 Task: Open the "Calendly for Revenue Teams" article.
Action: Mouse moved to (720, 73)
Screenshot: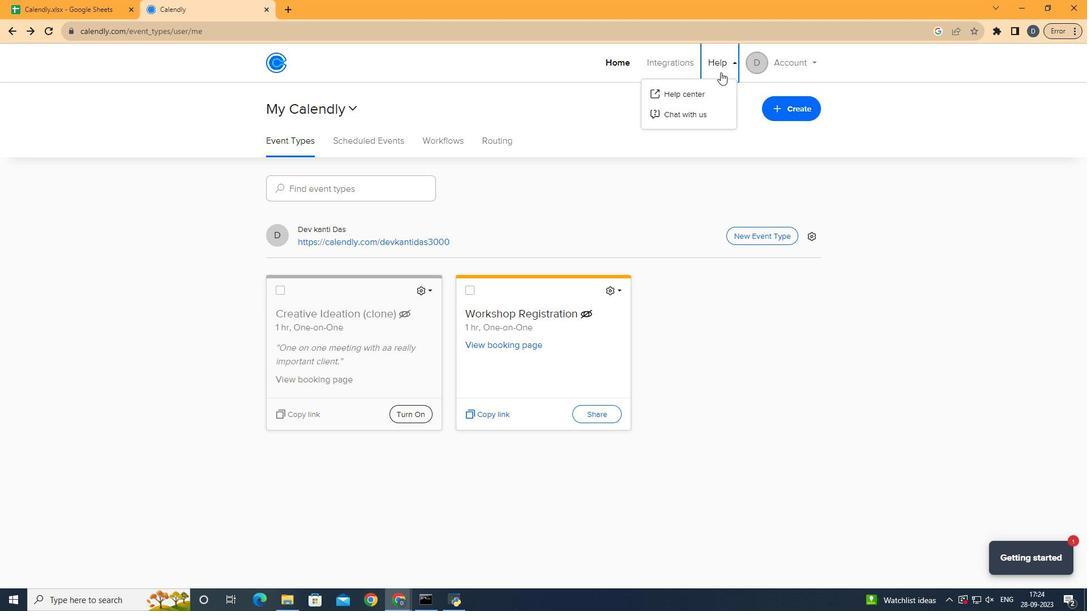 
Action: Mouse pressed left at (720, 73)
Screenshot: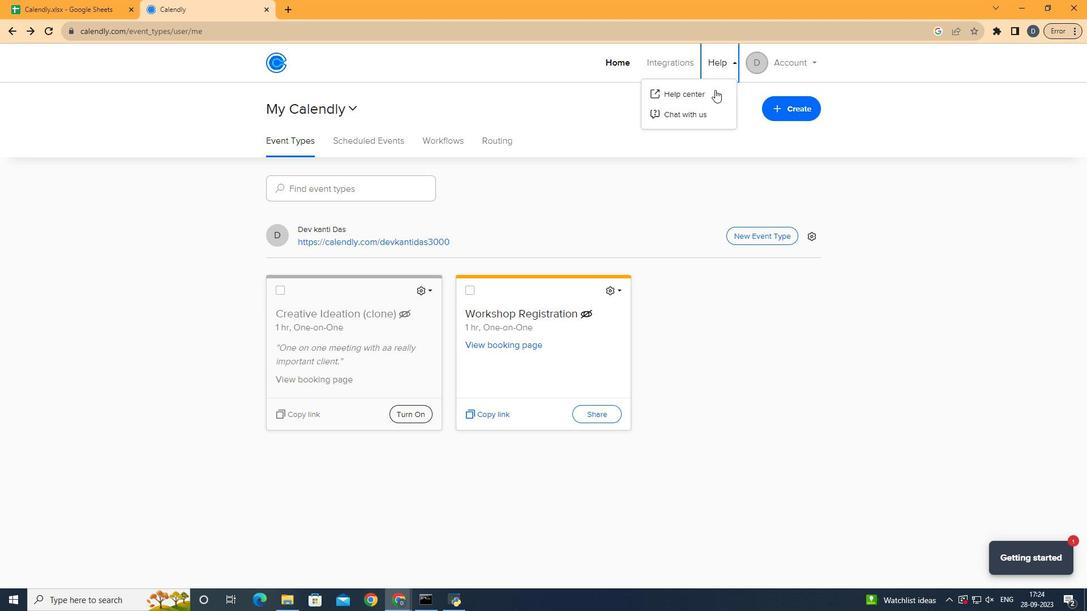 
Action: Mouse moved to (715, 91)
Screenshot: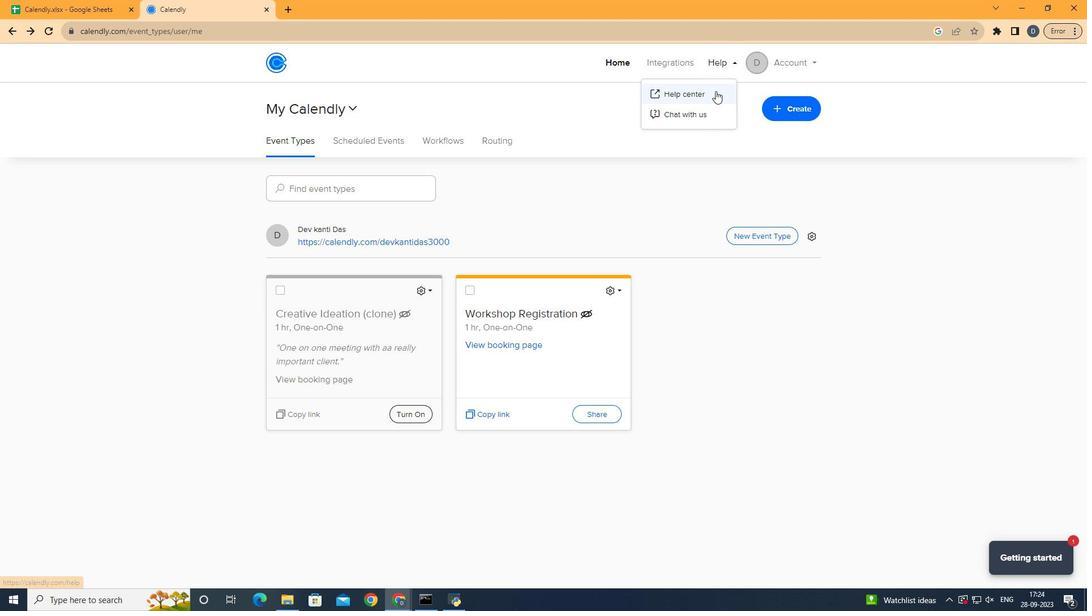 
Action: Mouse pressed left at (715, 91)
Screenshot: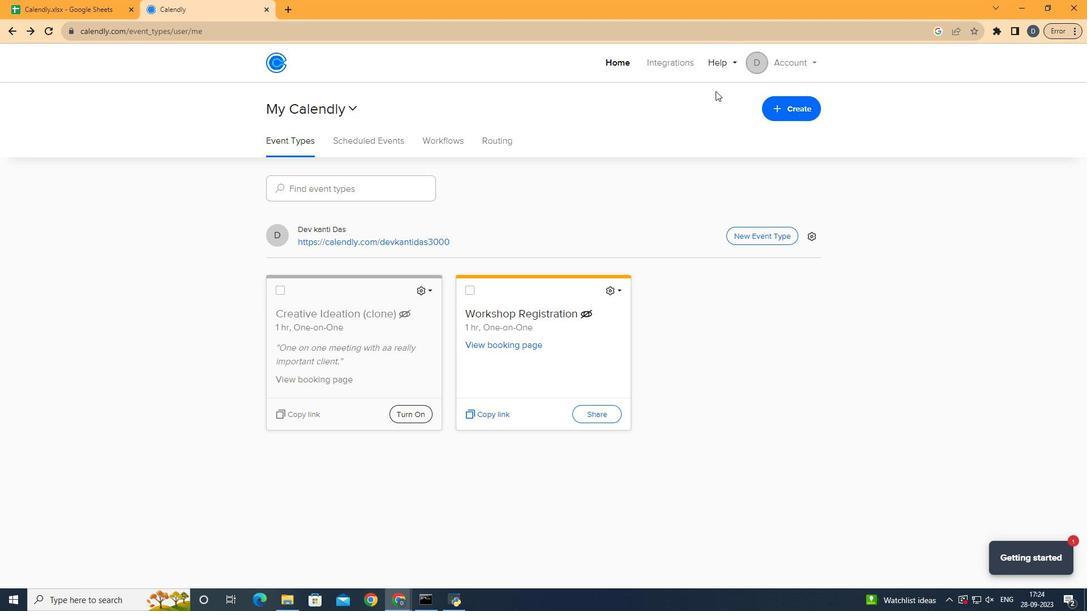 
Action: Mouse moved to (468, 361)
Screenshot: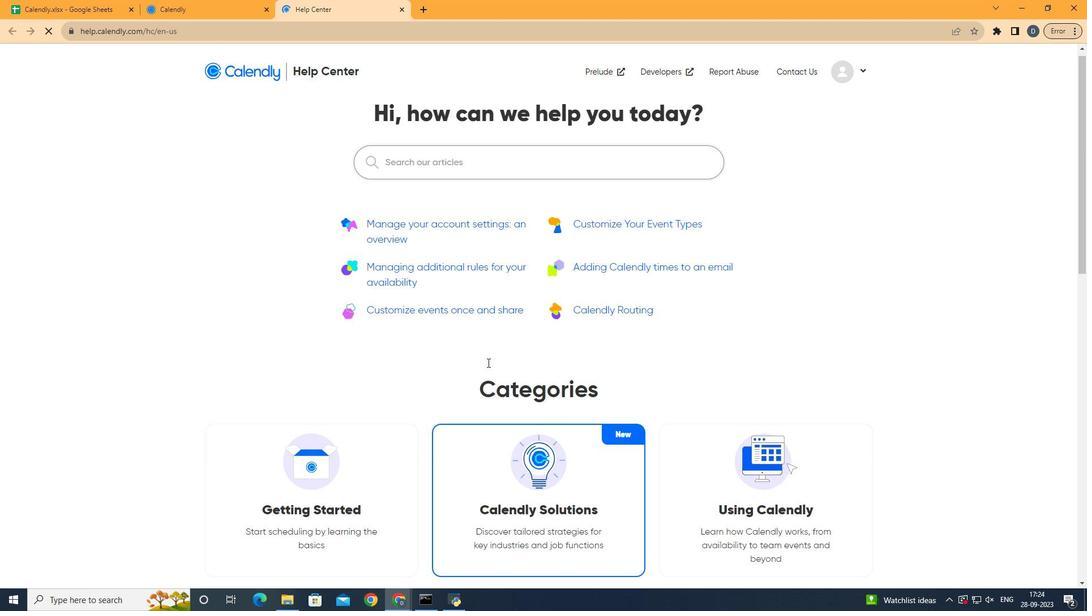 
Action: Mouse scrolled (468, 360) with delta (0, 0)
Screenshot: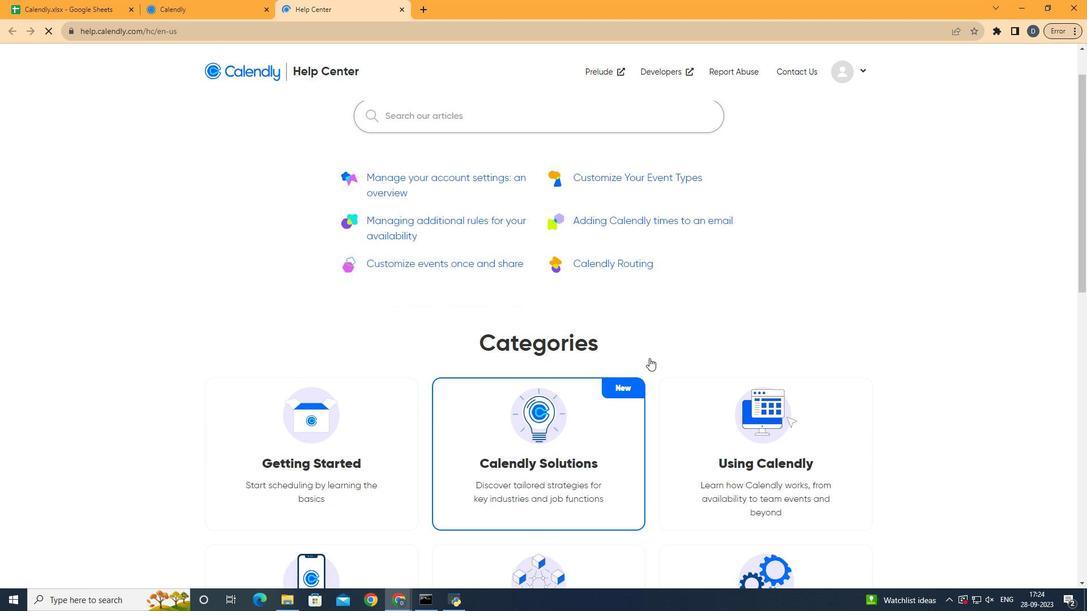 
Action: Mouse scrolled (468, 360) with delta (0, 0)
Screenshot: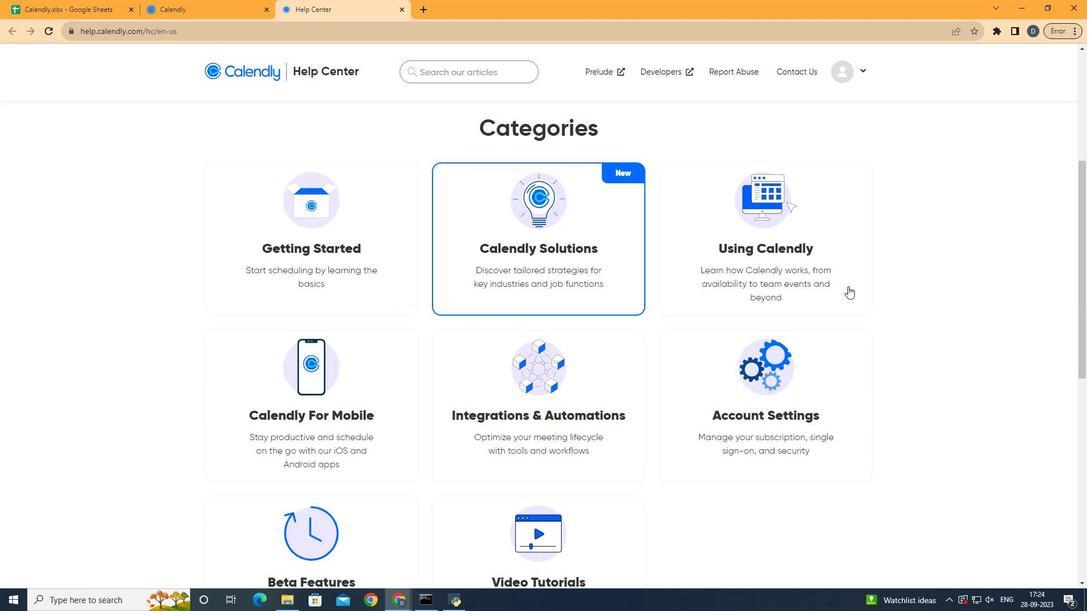 
Action: Mouse scrolled (468, 360) with delta (0, 0)
Screenshot: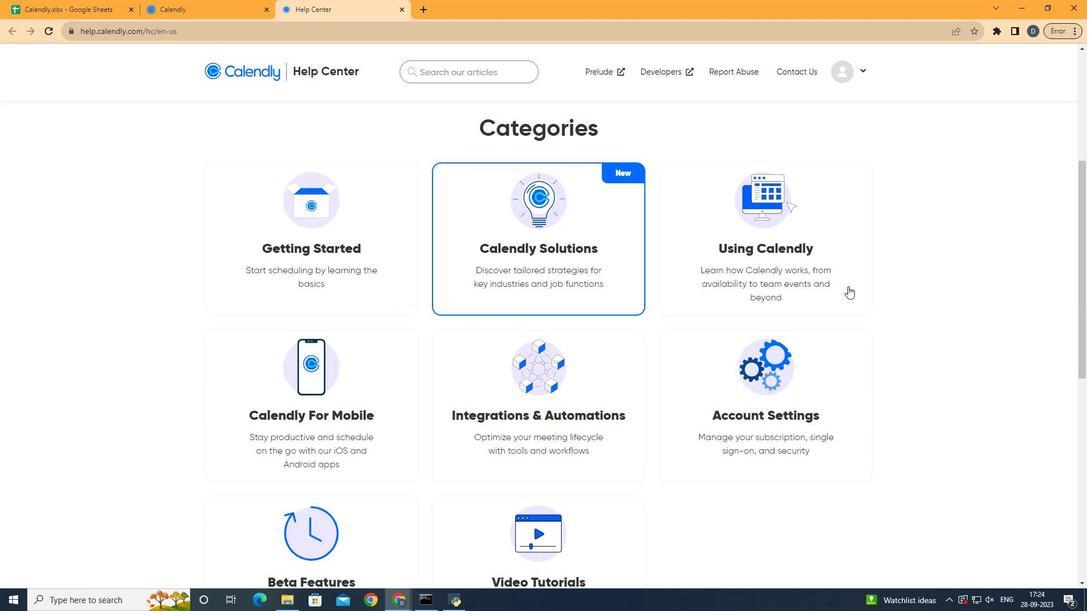 
Action: Mouse moved to (484, 362)
Screenshot: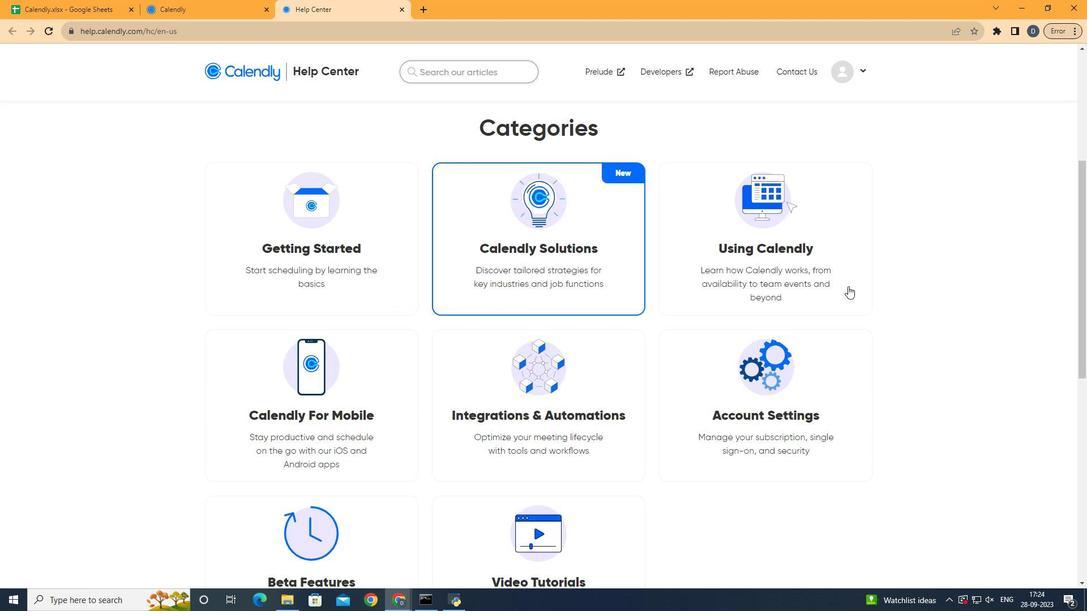 
Action: Mouse scrolled (484, 362) with delta (0, 0)
Screenshot: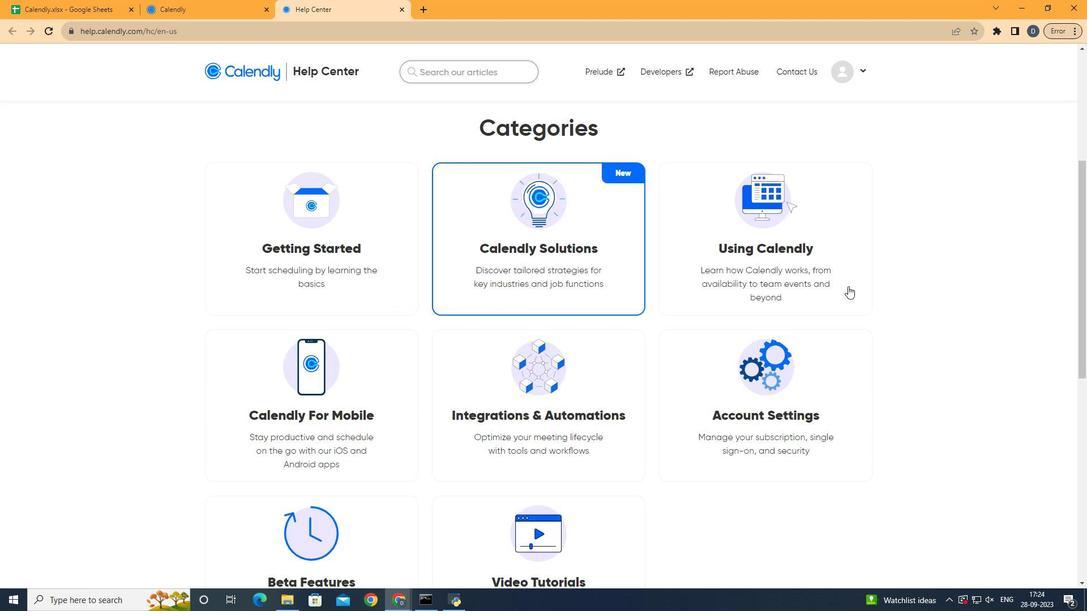 
Action: Mouse moved to (511, 364)
Screenshot: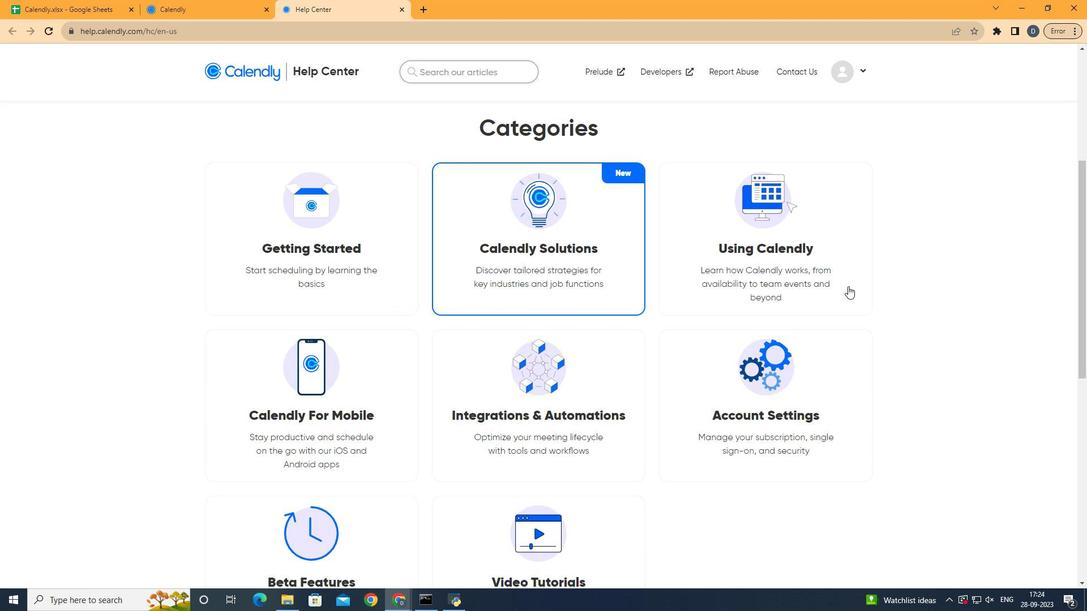 
Action: Mouse scrolled (511, 364) with delta (0, 0)
Screenshot: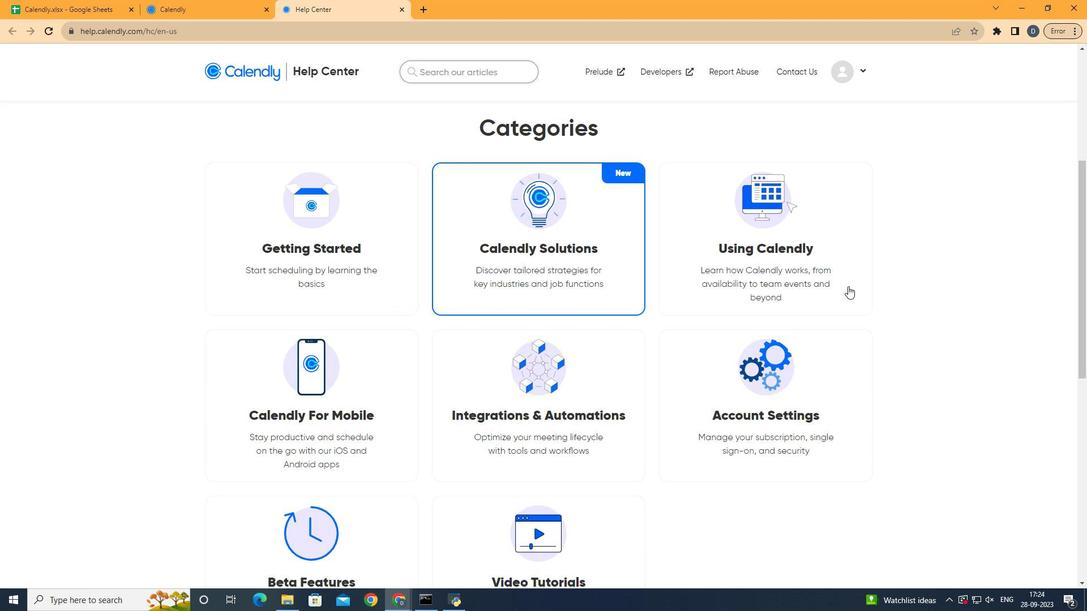 
Action: Mouse moved to (830, 241)
Screenshot: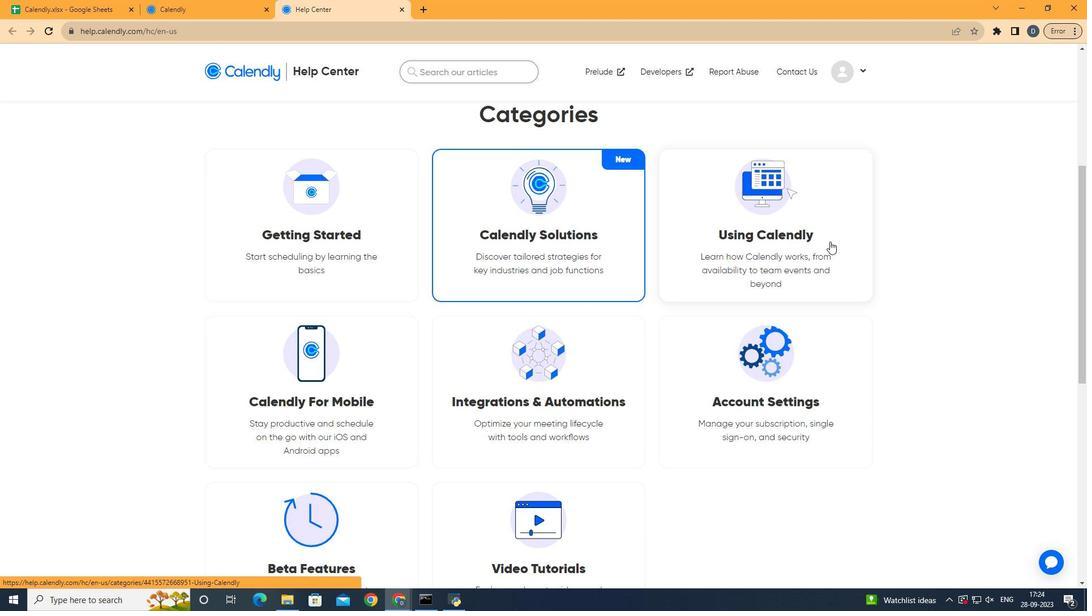 
Action: Mouse pressed left at (830, 241)
Screenshot: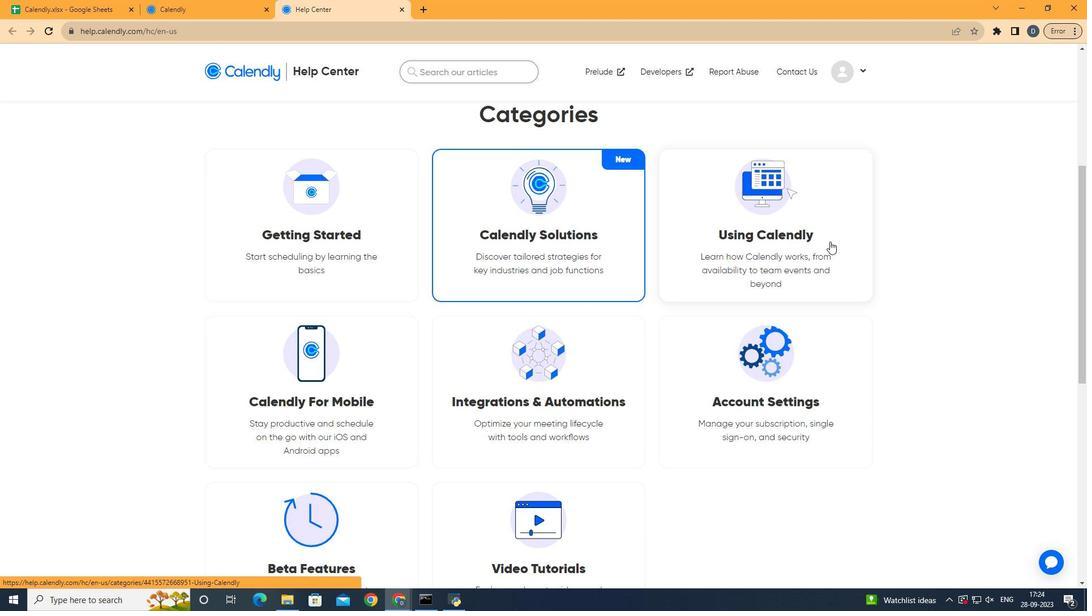 
Action: Mouse moved to (350, 368)
Screenshot: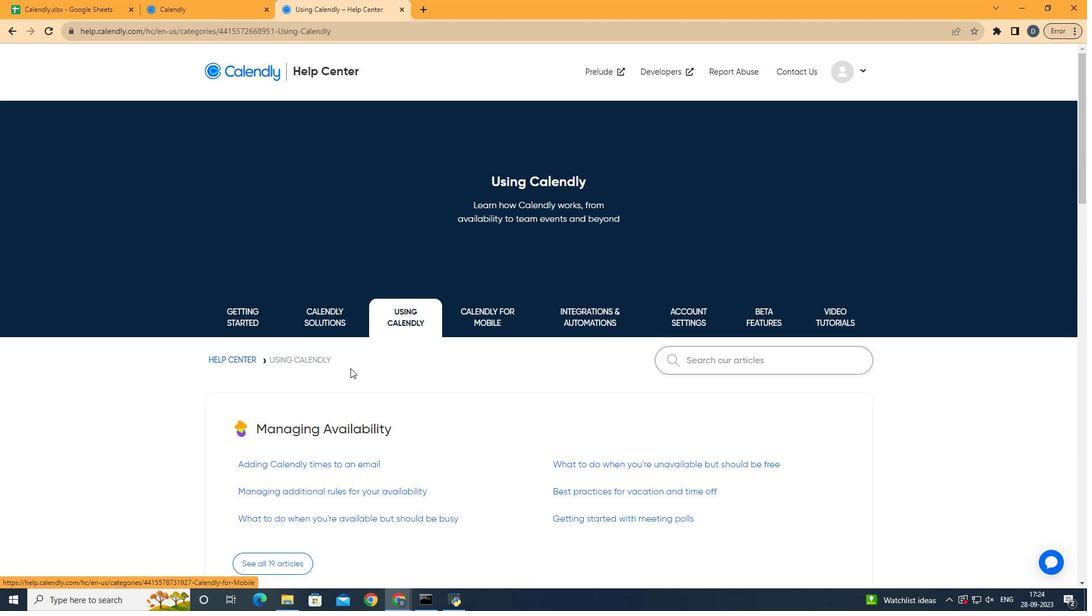 
Action: Mouse scrolled (350, 368) with delta (0, 0)
Screenshot: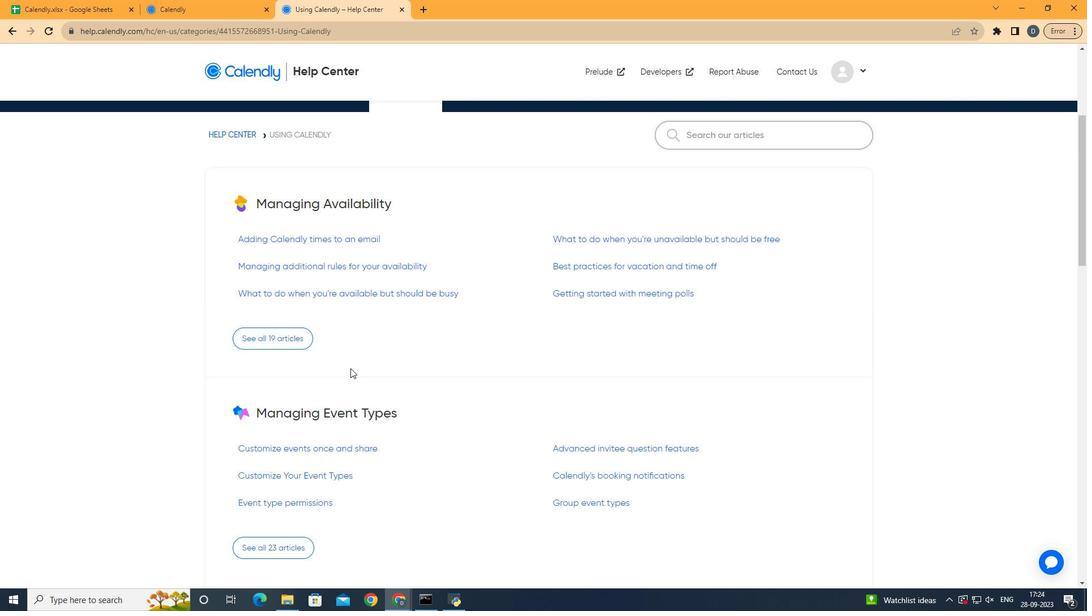 
Action: Mouse scrolled (350, 368) with delta (0, 0)
Screenshot: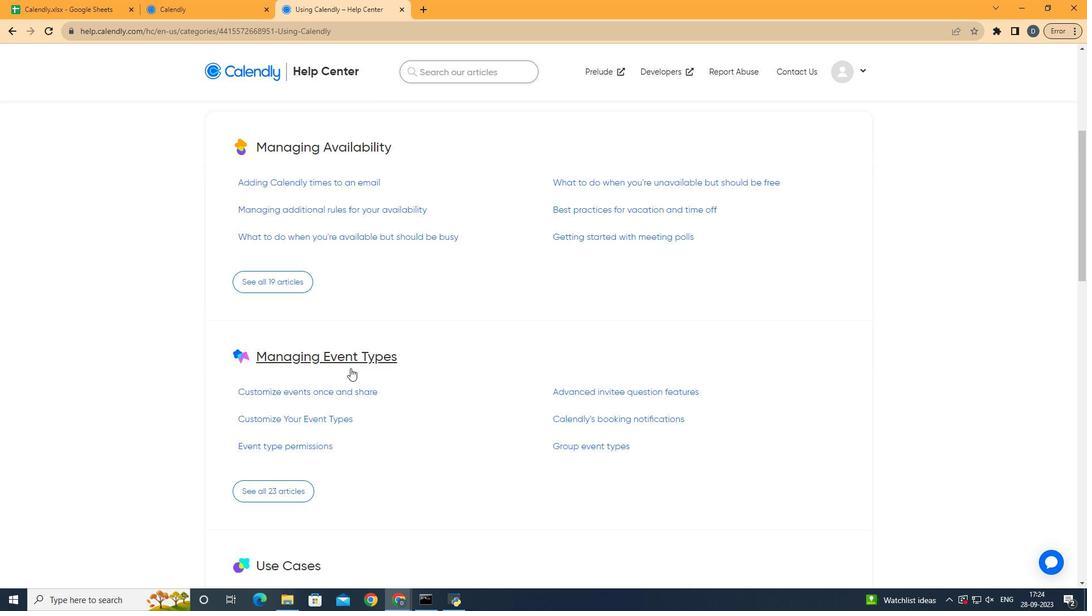 
Action: Mouse scrolled (350, 368) with delta (0, 0)
Screenshot: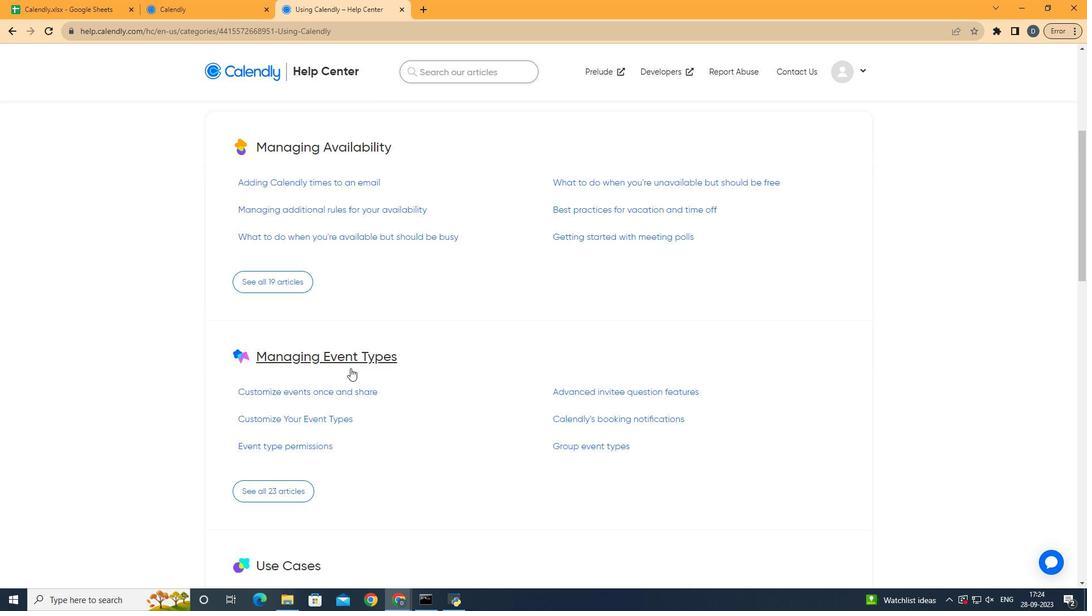 
Action: Mouse scrolled (350, 368) with delta (0, 0)
Screenshot: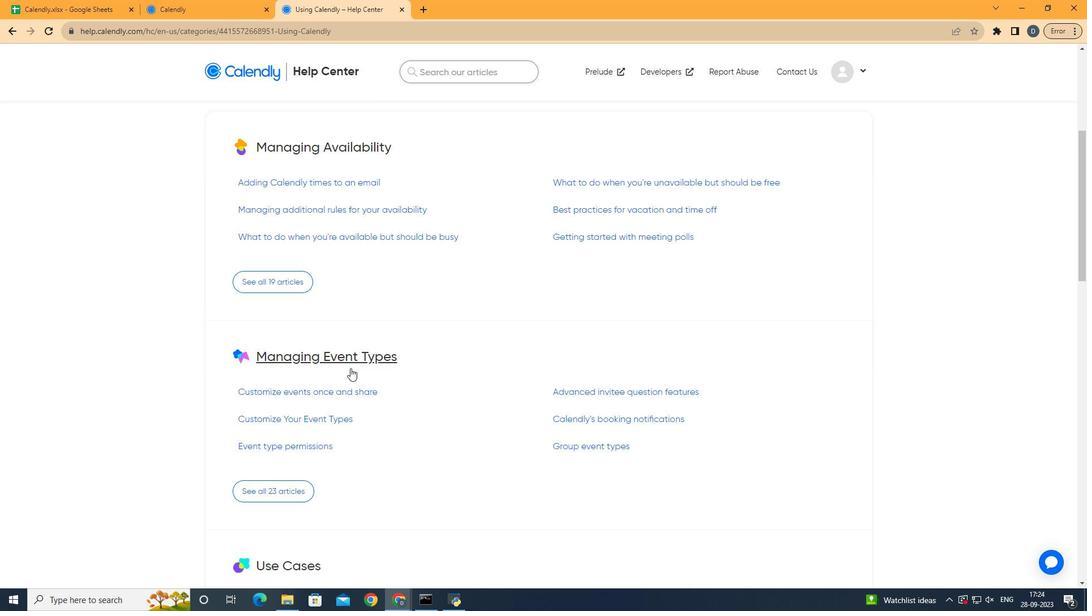 
Action: Mouse scrolled (350, 368) with delta (0, 0)
Screenshot: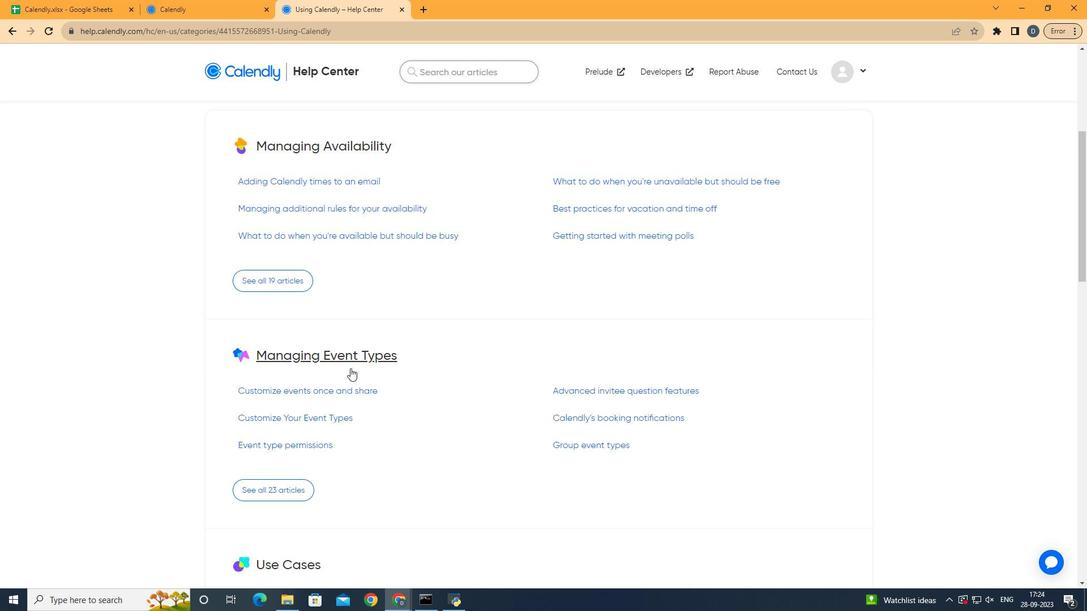 
Action: Mouse scrolled (350, 368) with delta (0, 0)
Screenshot: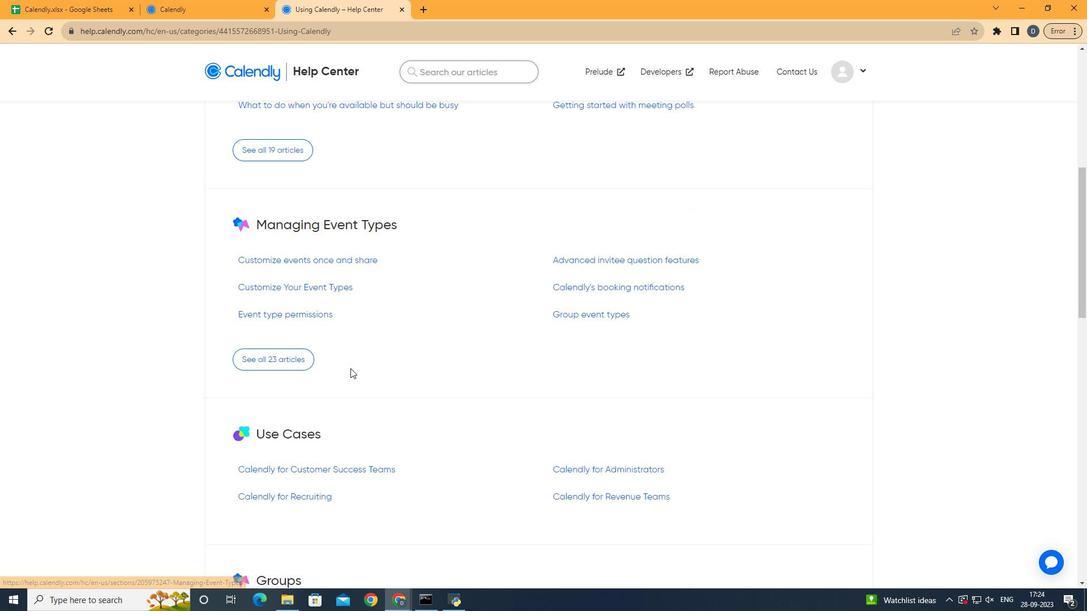 
Action: Mouse scrolled (350, 368) with delta (0, 0)
Screenshot: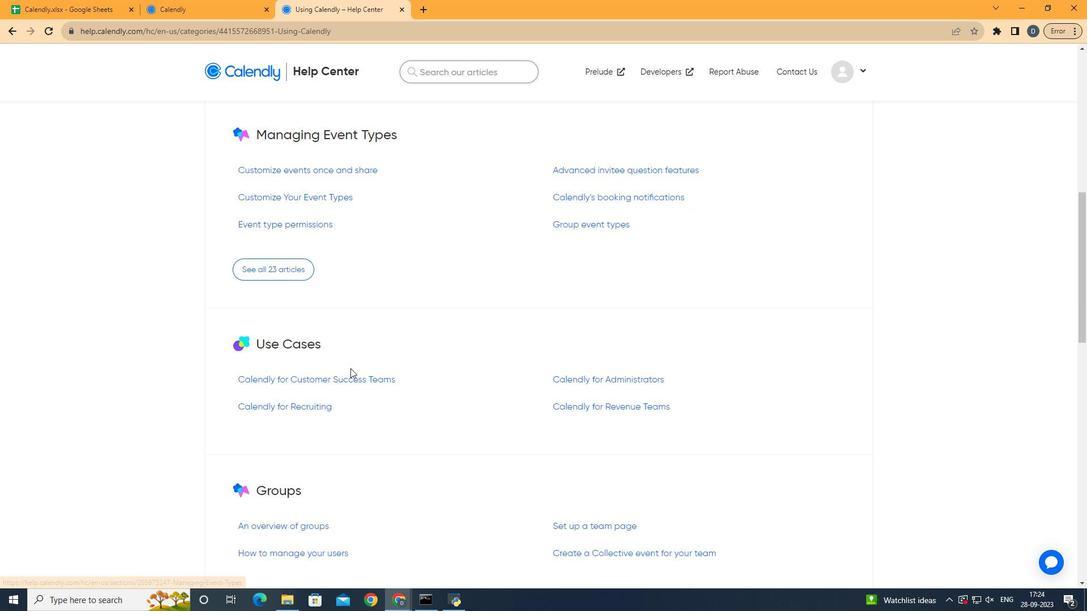 
Action: Mouse scrolled (350, 368) with delta (0, 0)
Screenshot: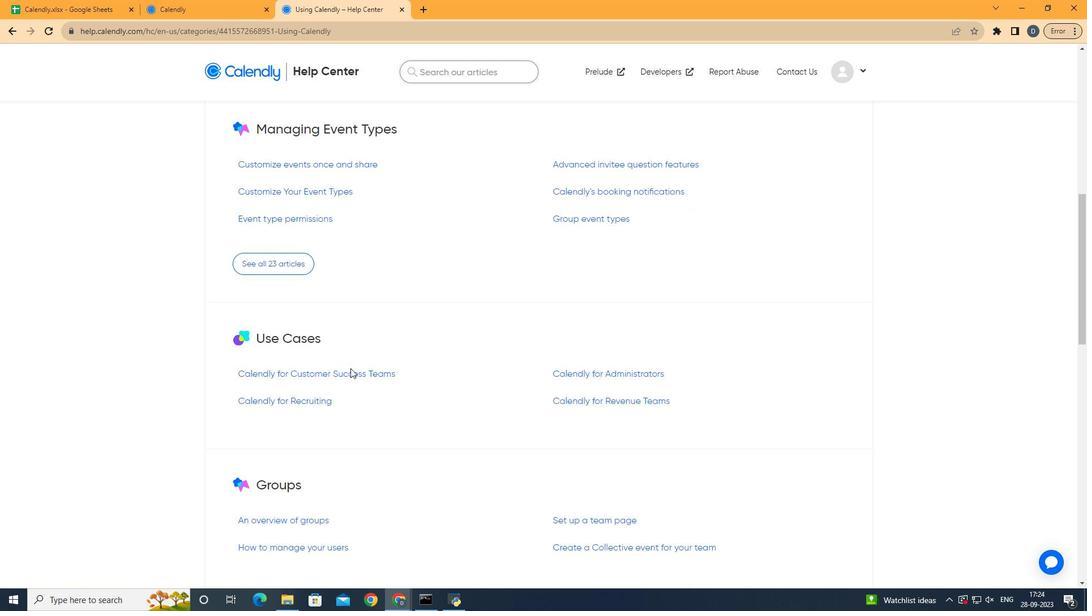 
Action: Mouse scrolled (350, 368) with delta (0, 0)
Screenshot: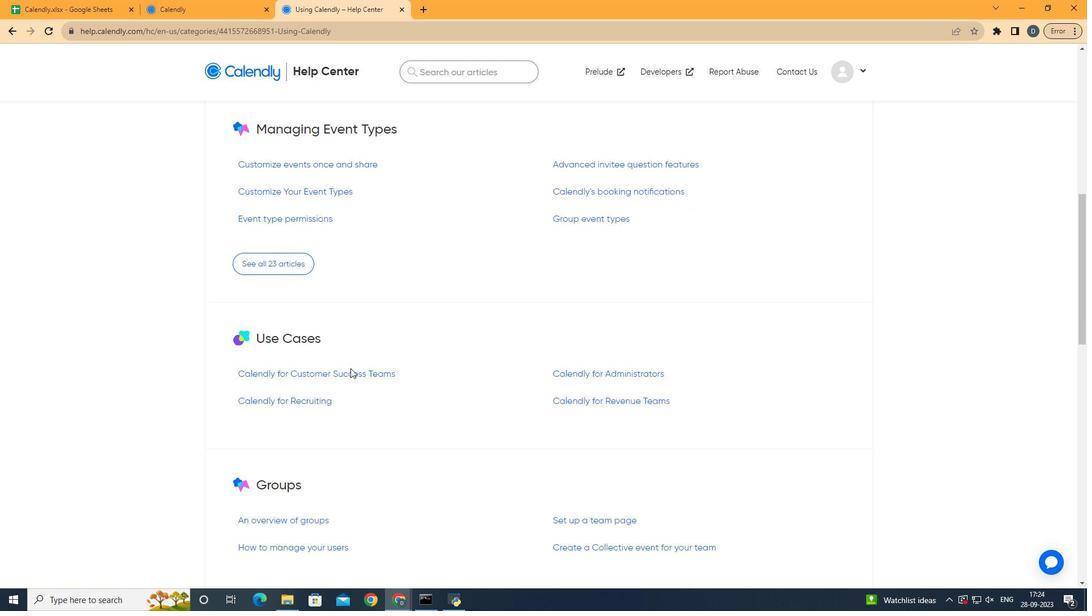 
Action: Mouse scrolled (350, 368) with delta (0, 0)
Screenshot: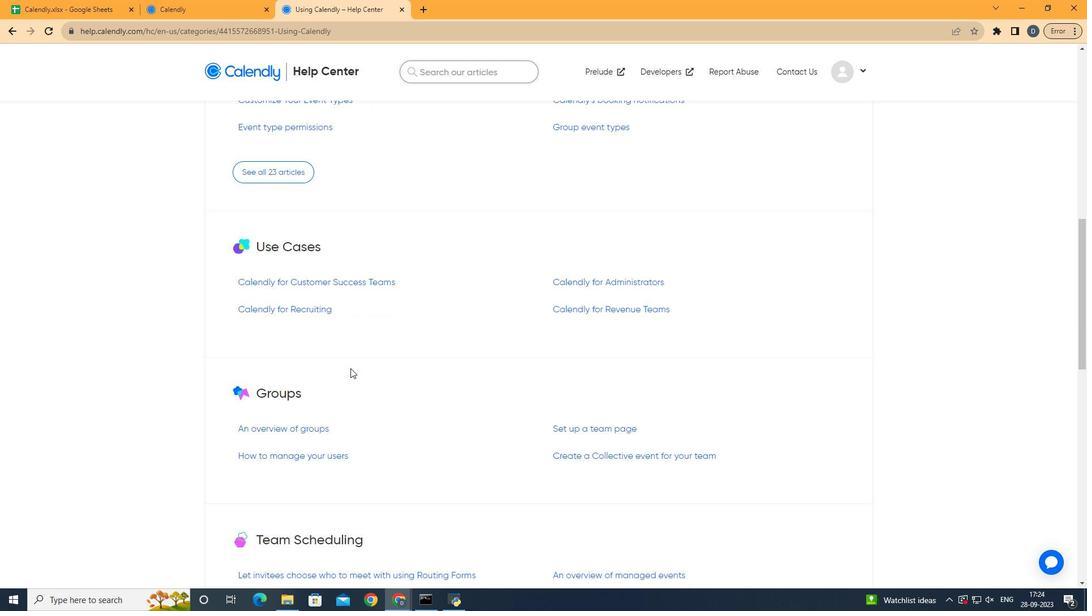 
Action: Mouse scrolled (350, 368) with delta (0, 0)
Screenshot: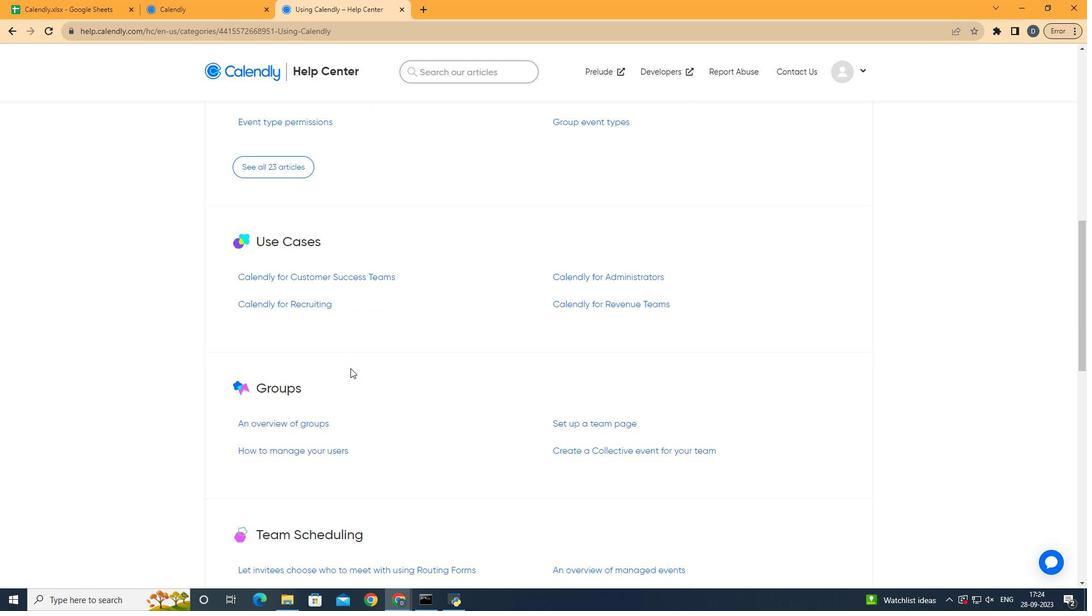 
Action: Mouse scrolled (350, 369) with delta (0, 0)
Screenshot: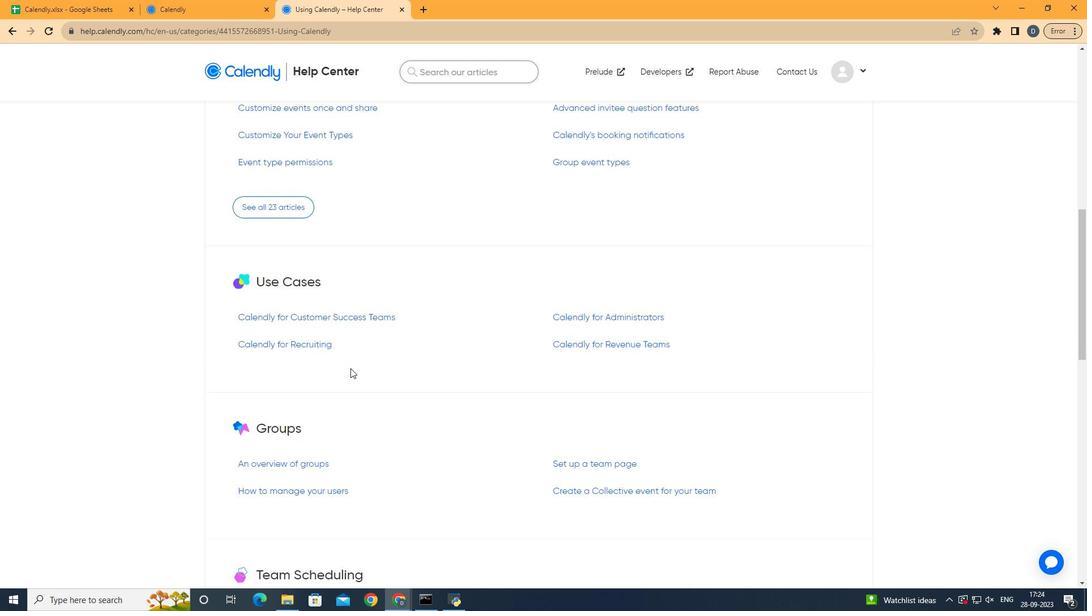 
Action: Mouse moved to (623, 339)
Screenshot: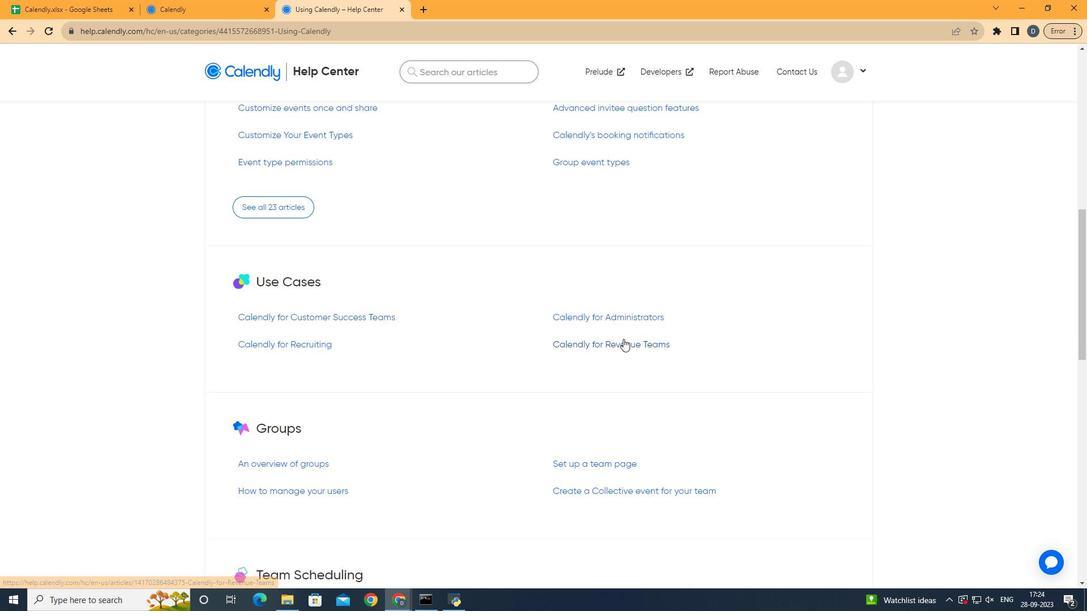 
Action: Mouse pressed left at (623, 339)
Screenshot: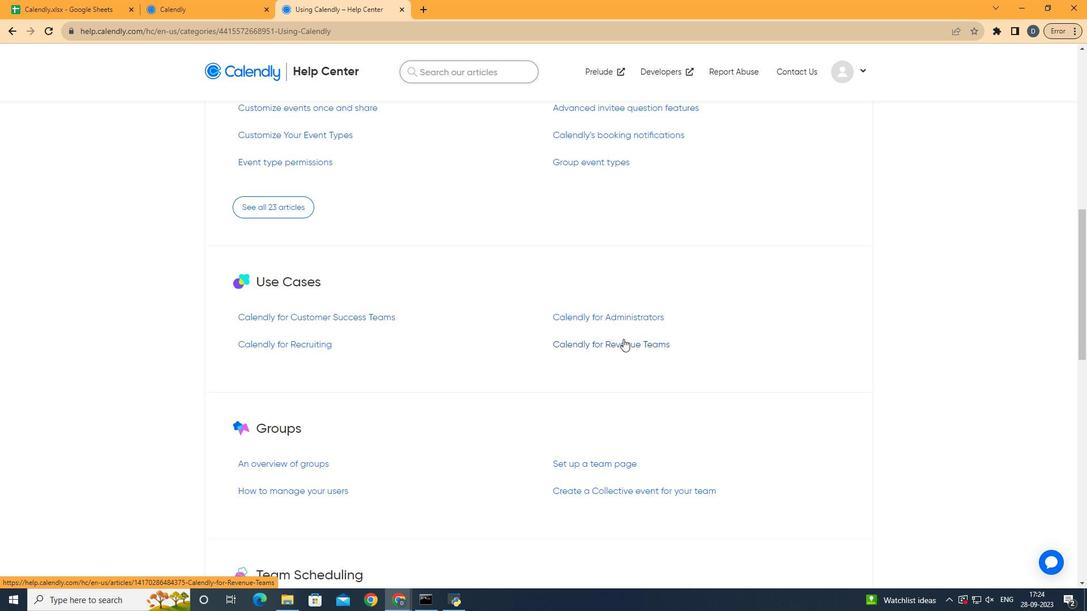 
Action: Mouse moved to (623, 339)
Screenshot: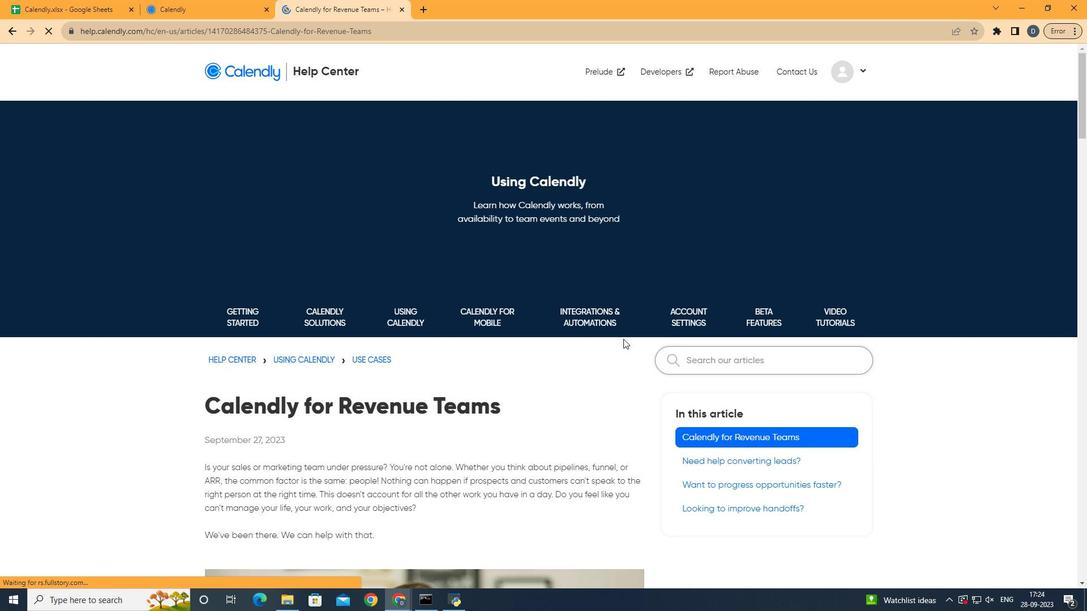 
Action: Mouse scrolled (623, 338) with delta (0, 0)
Screenshot: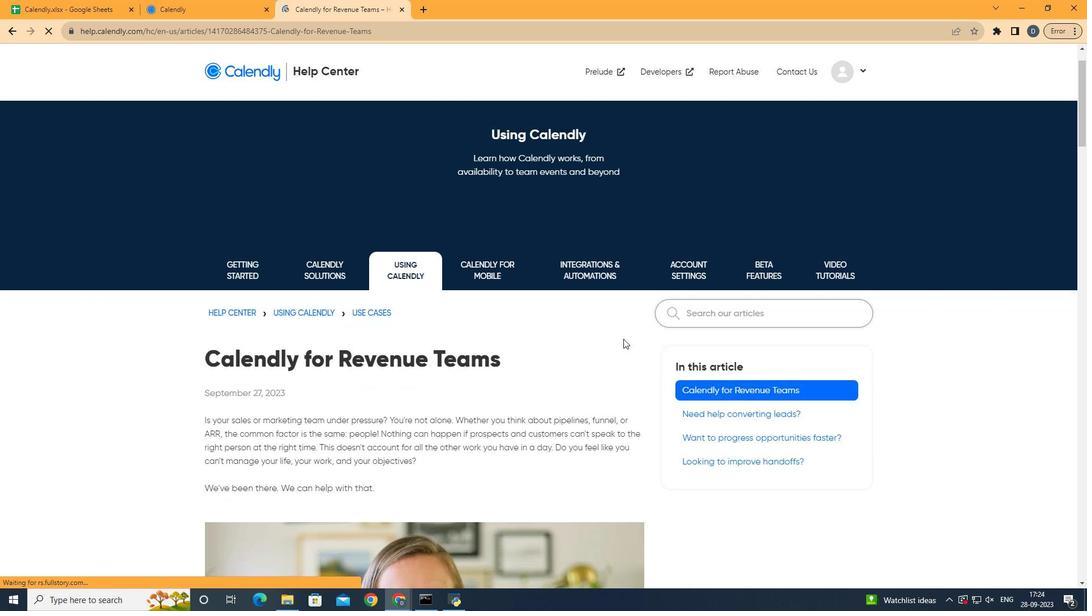 
Action: Mouse scrolled (623, 338) with delta (0, 0)
Screenshot: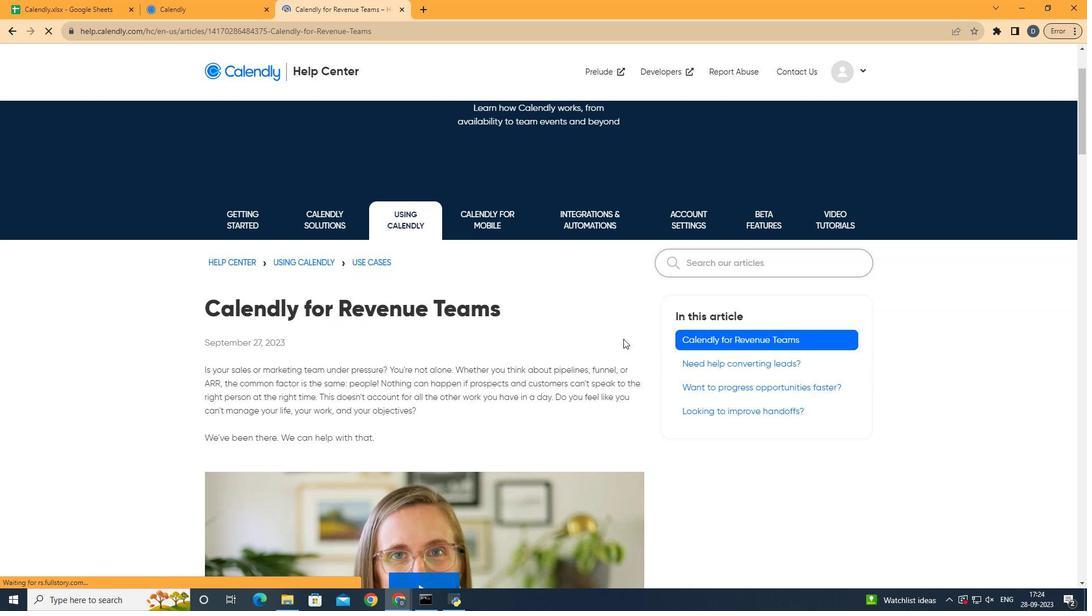 
Action: Mouse scrolled (623, 338) with delta (0, 0)
Screenshot: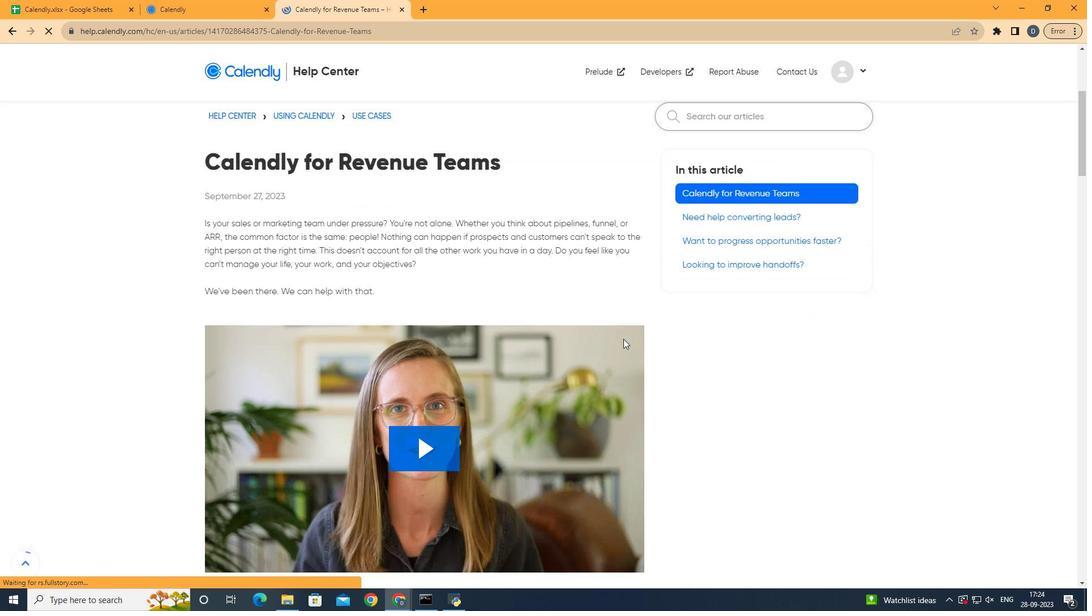 
Action: Mouse scrolled (623, 338) with delta (0, 0)
Screenshot: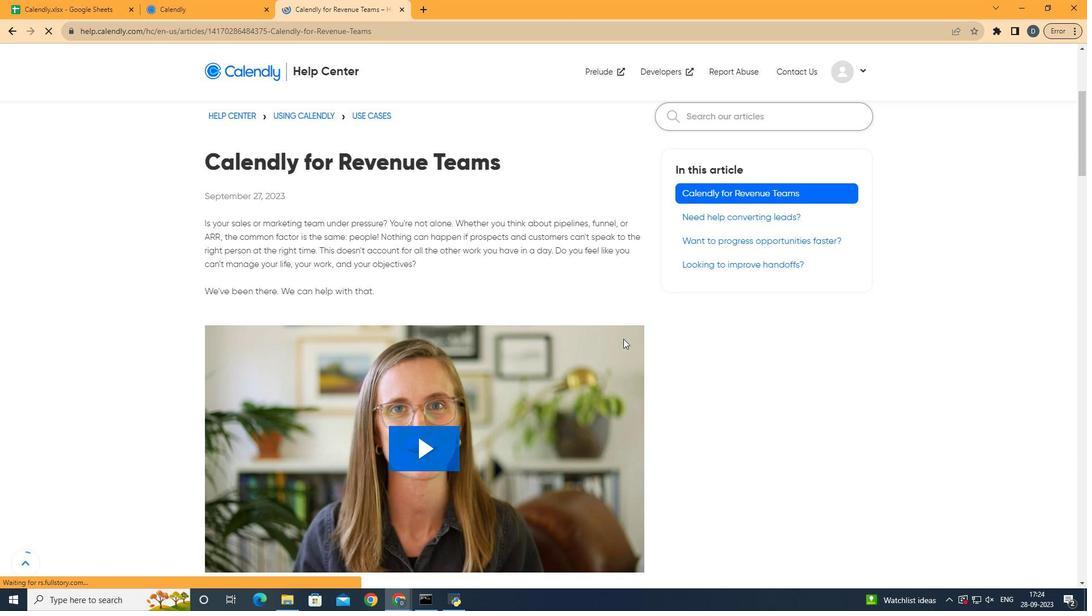 
Action: Mouse scrolled (623, 338) with delta (0, 0)
Screenshot: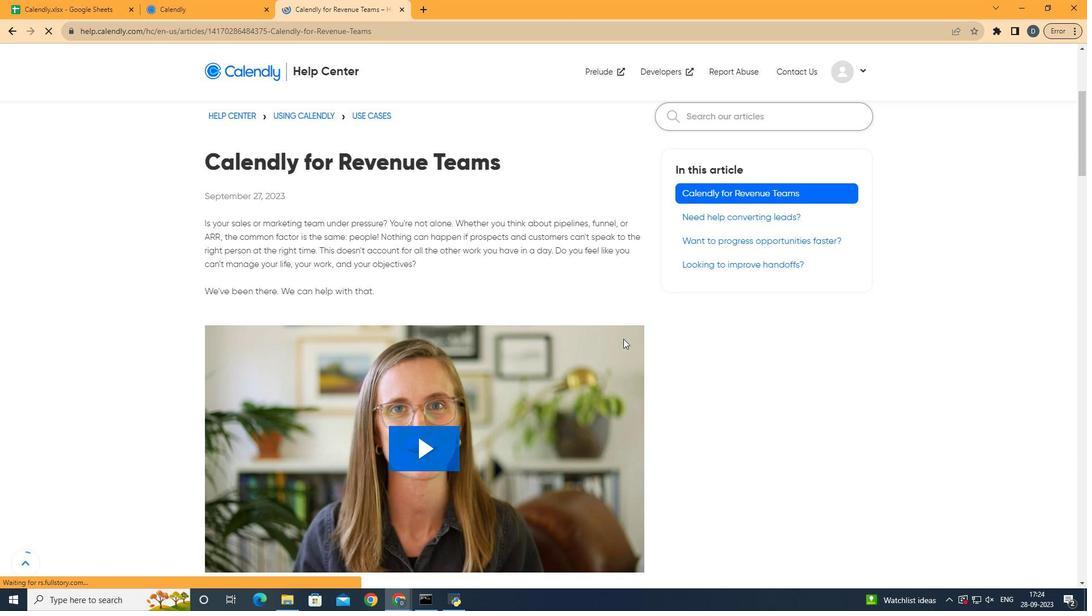 
Action: Mouse scrolled (623, 338) with delta (0, 0)
Screenshot: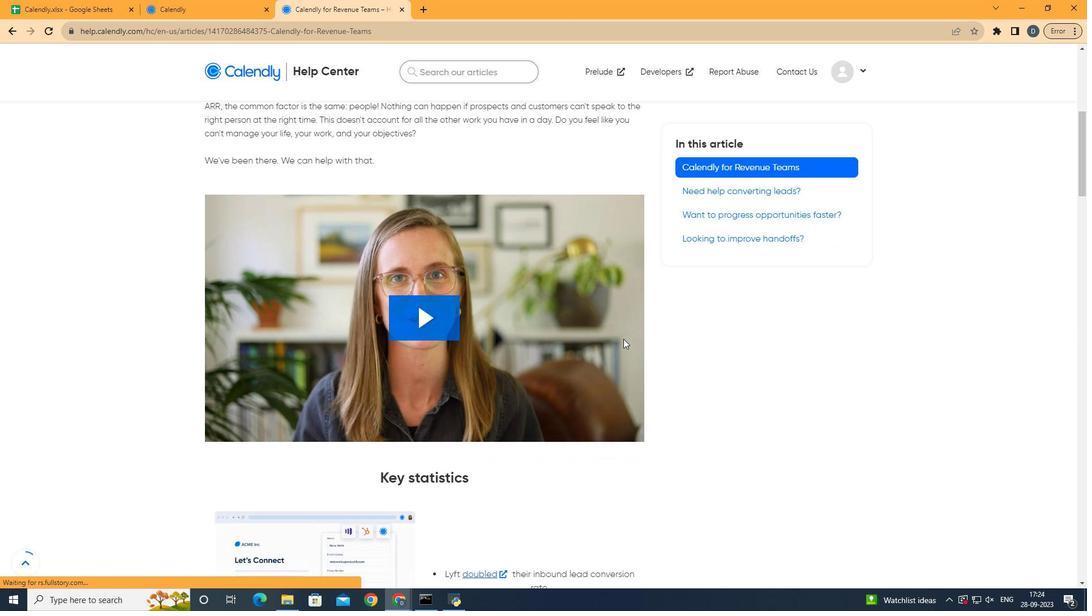 
Action: Mouse scrolled (623, 338) with delta (0, 0)
Screenshot: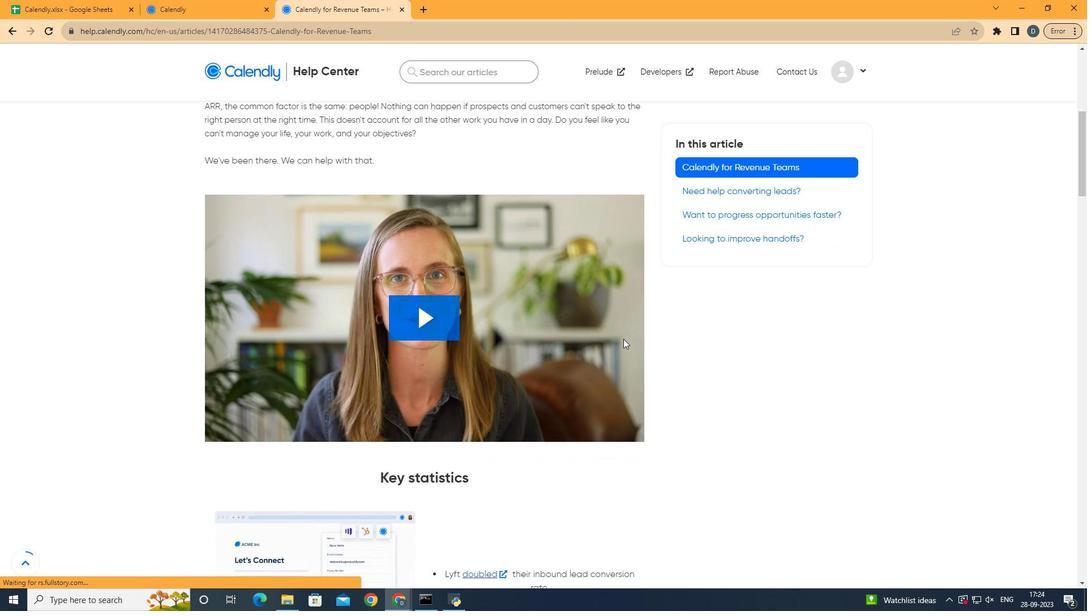 
Action: Mouse scrolled (623, 338) with delta (0, 0)
Screenshot: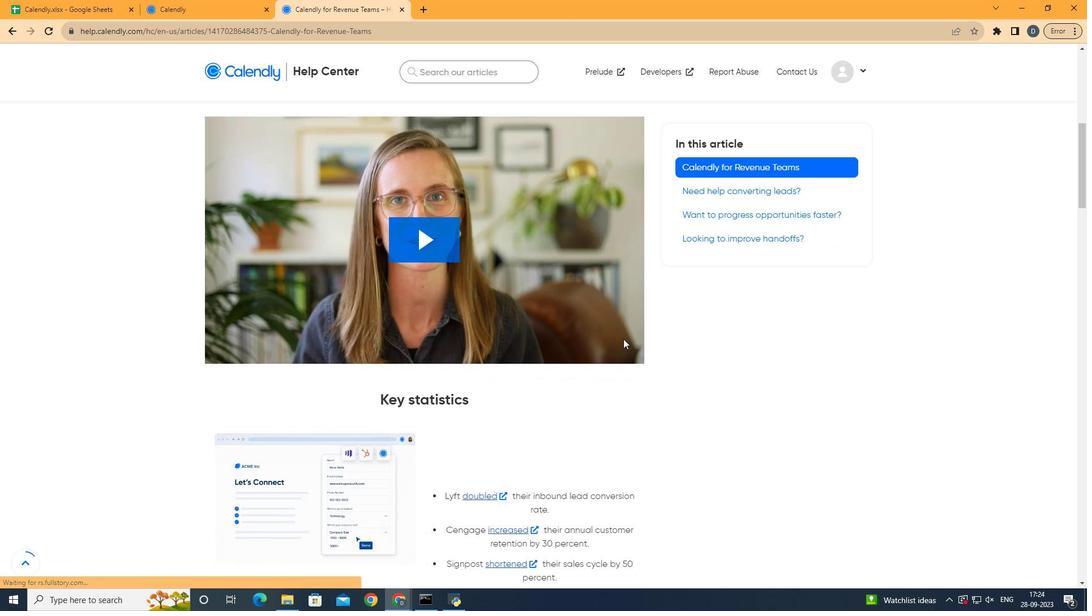 
Action: Mouse scrolled (623, 338) with delta (0, 0)
Screenshot: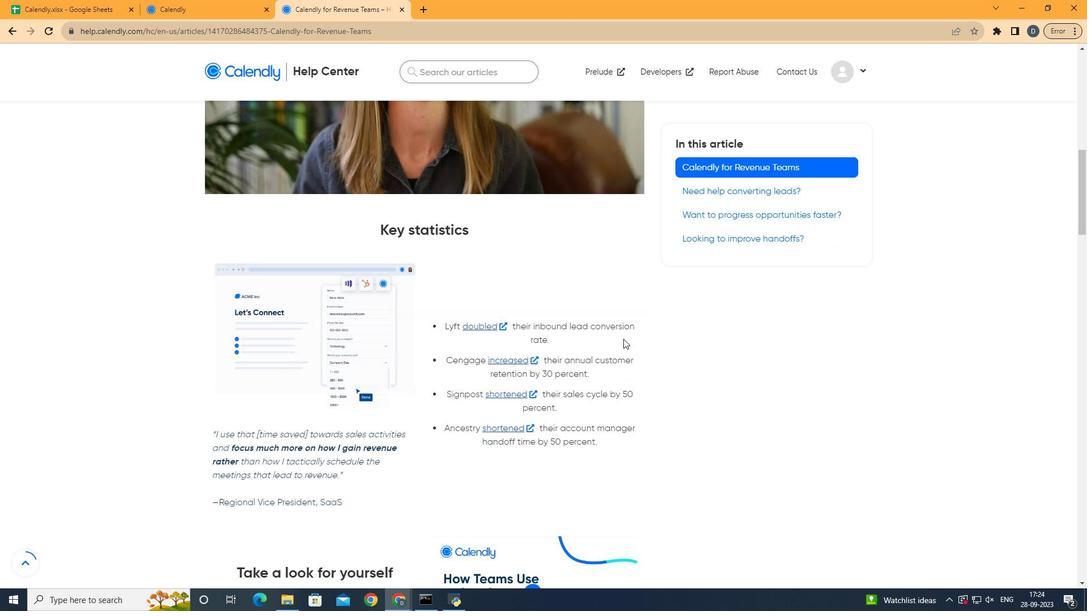 
Action: Mouse scrolled (623, 338) with delta (0, 0)
Screenshot: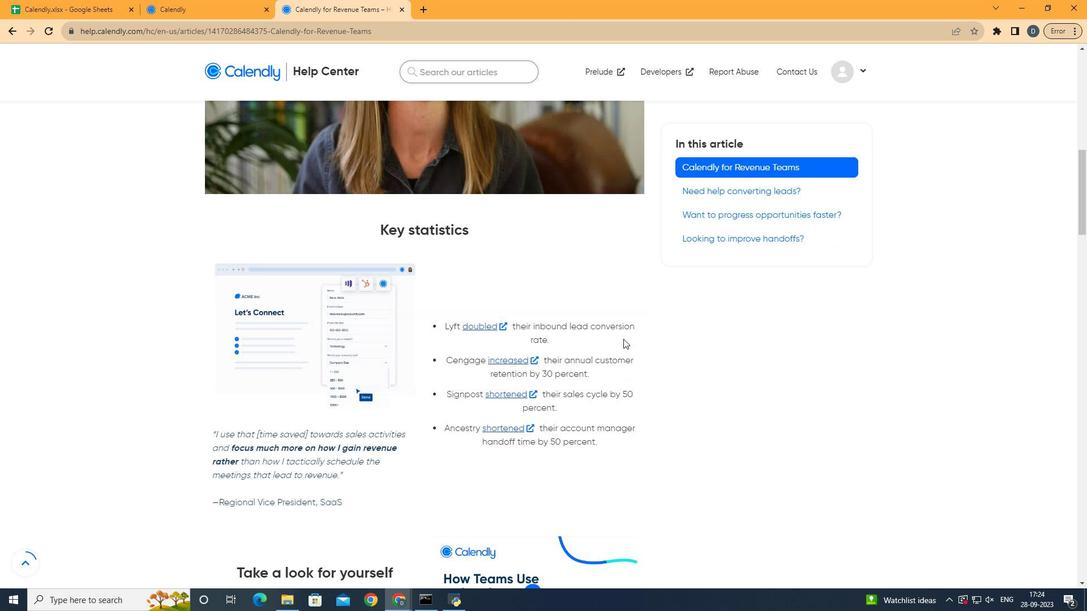 
Action: Mouse scrolled (623, 338) with delta (0, 0)
Screenshot: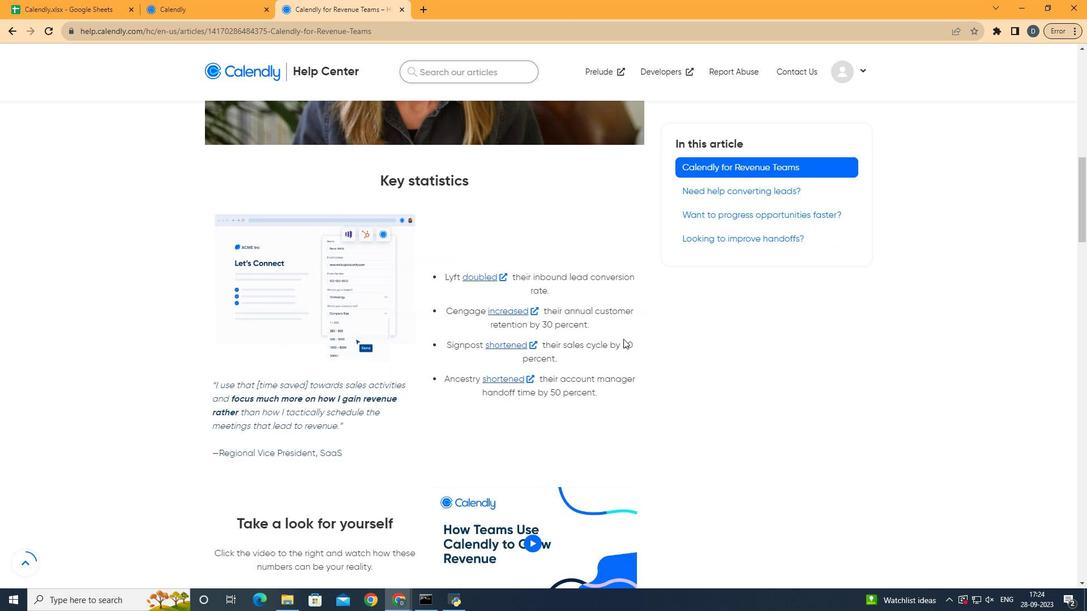 
Action: Mouse scrolled (623, 338) with delta (0, 0)
Screenshot: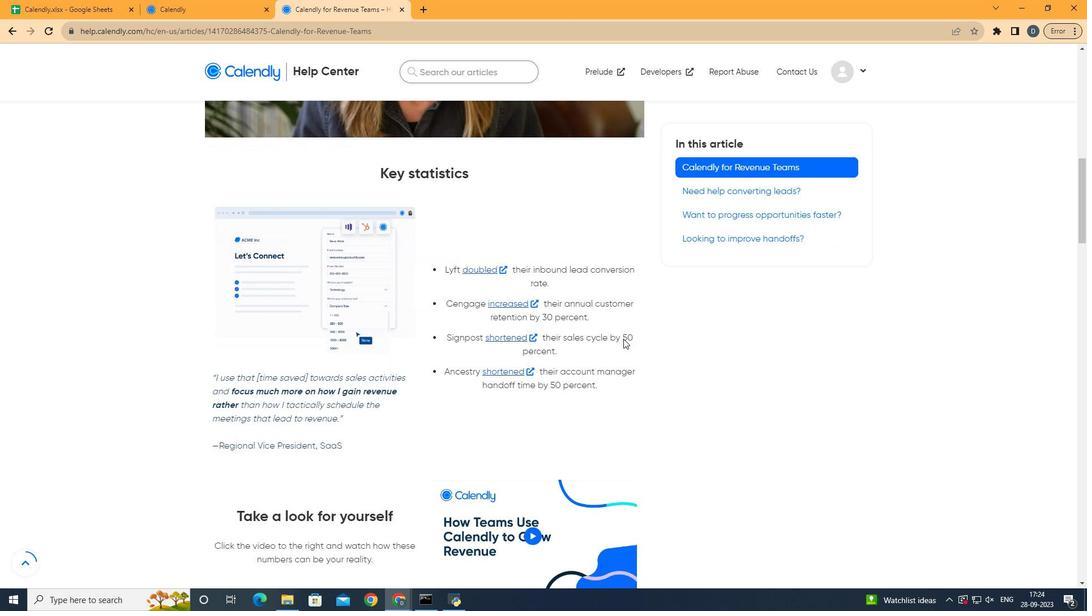 
Action: Mouse scrolled (623, 338) with delta (0, 0)
Screenshot: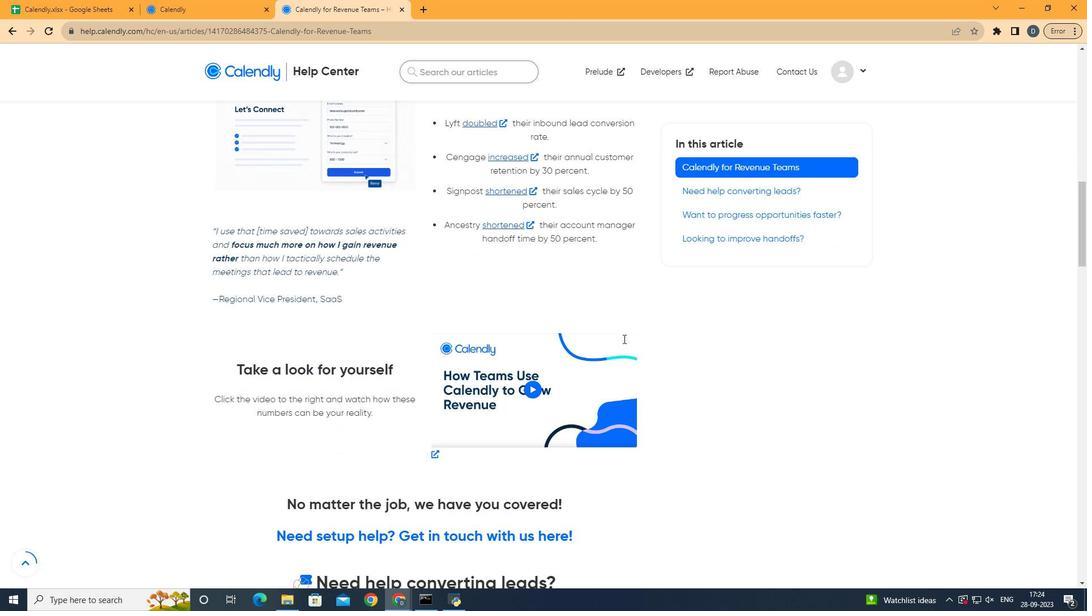 
Action: Mouse scrolled (623, 338) with delta (0, 0)
Screenshot: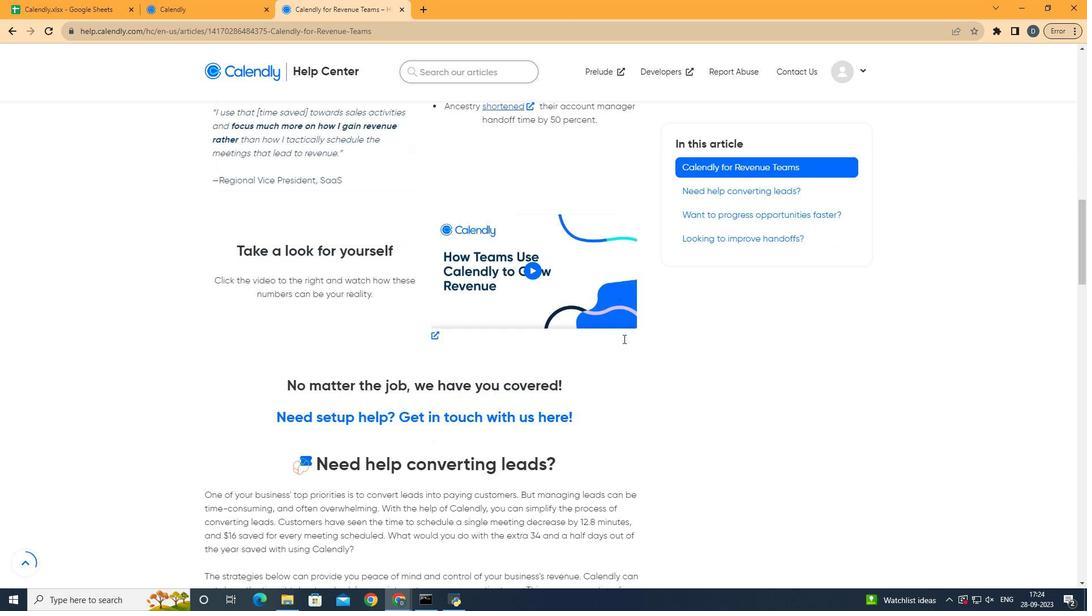 
Action: Mouse scrolled (623, 338) with delta (0, 0)
Screenshot: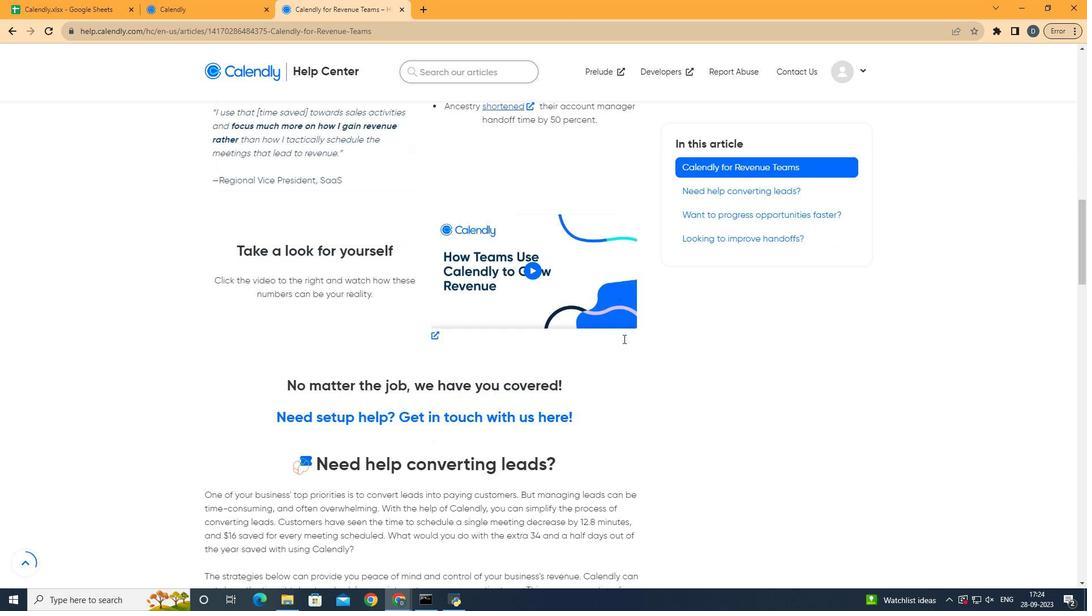 
Action: Mouse scrolled (623, 338) with delta (0, 0)
Screenshot: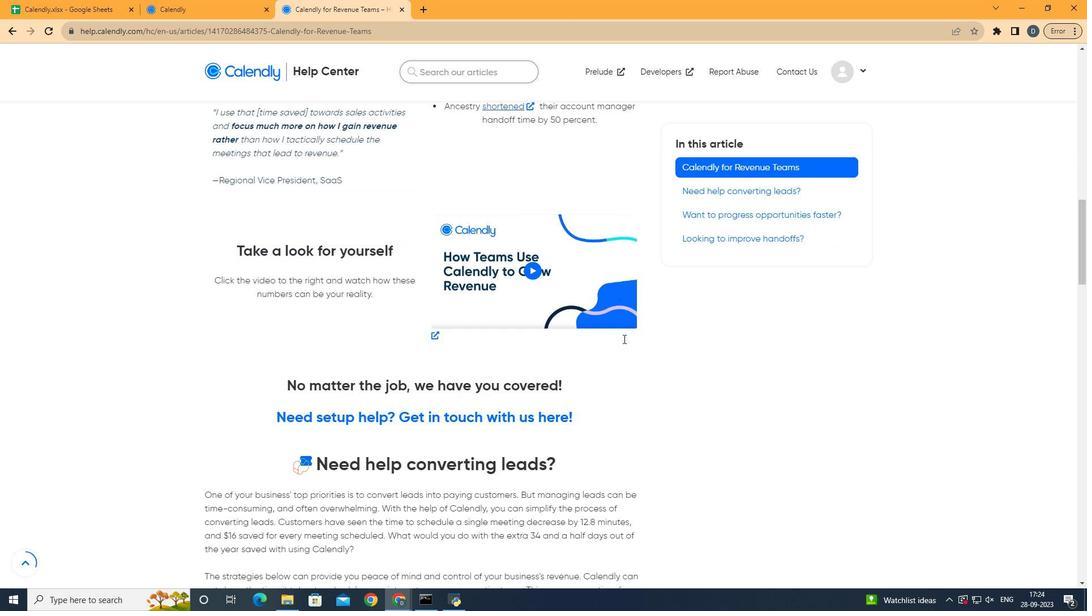 
Action: Mouse scrolled (623, 338) with delta (0, 0)
Screenshot: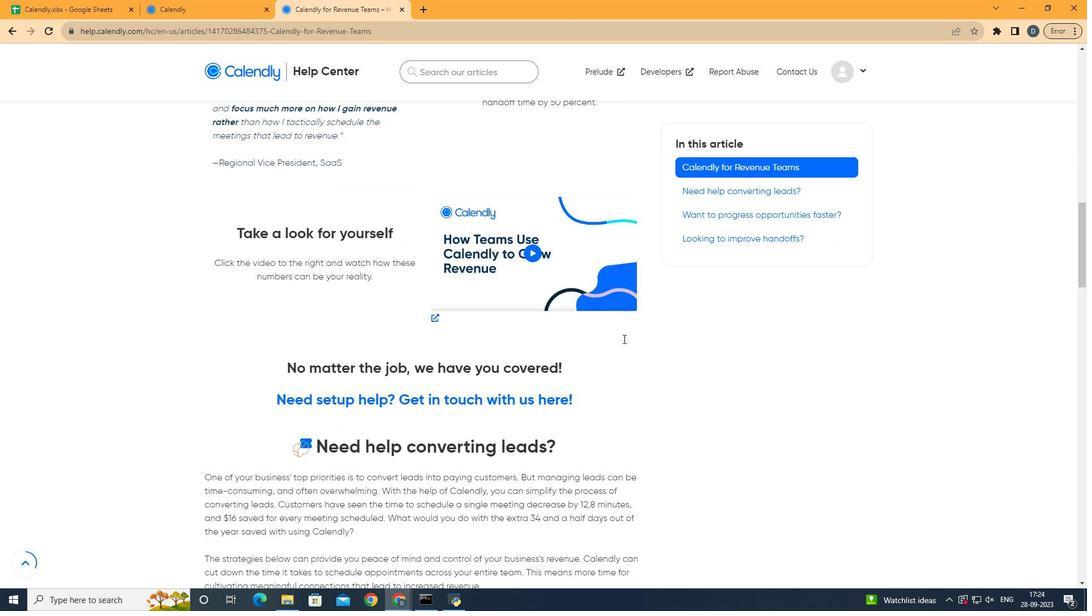 
Action: Mouse scrolled (623, 339) with delta (0, 0)
Screenshot: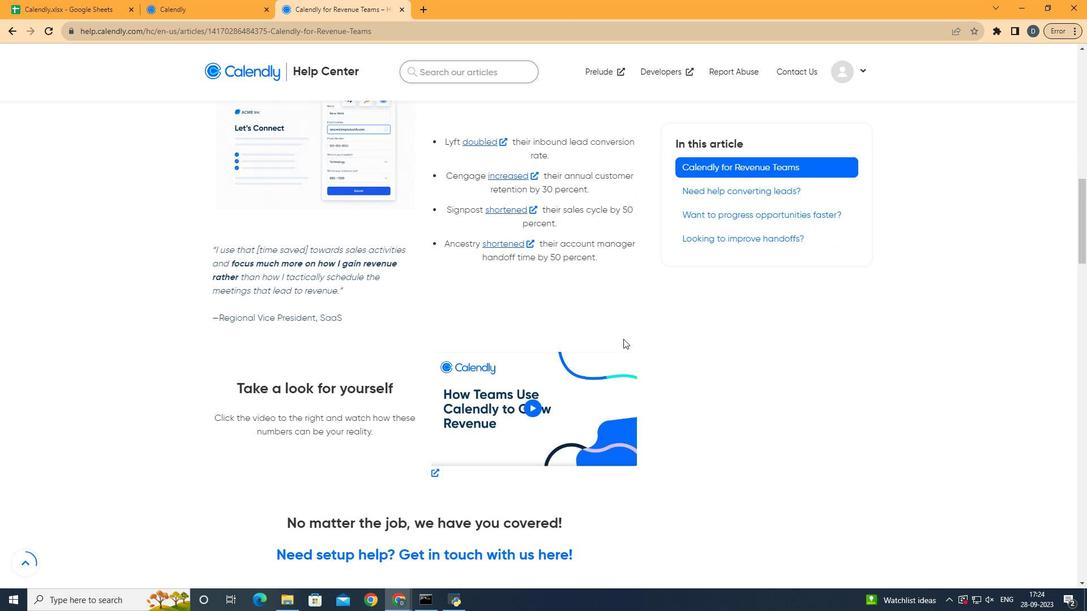 
Action: Mouse scrolled (623, 339) with delta (0, 0)
Screenshot: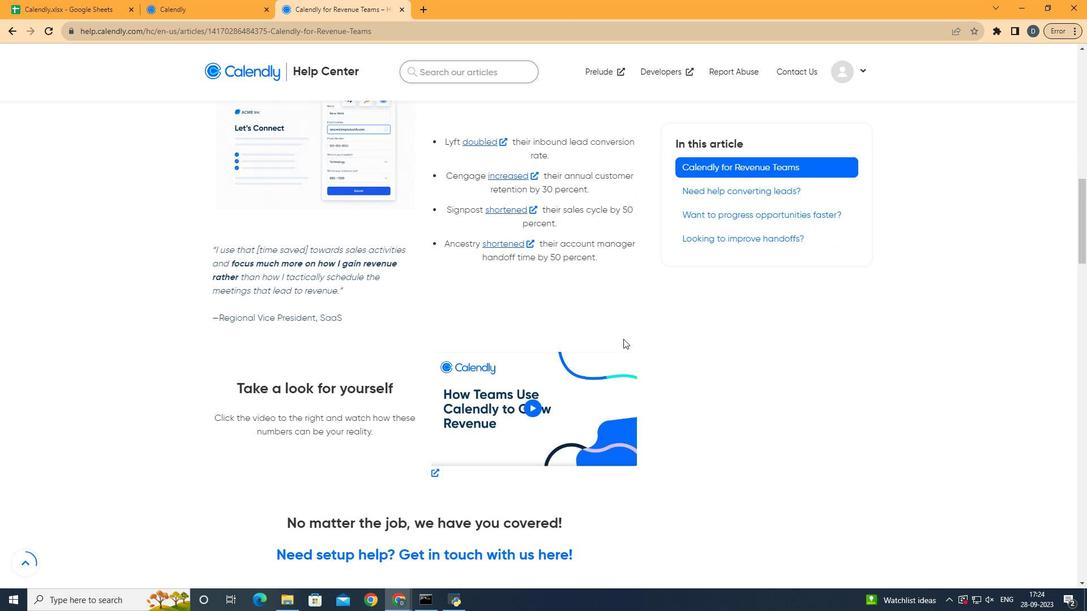
Action: Mouse scrolled (623, 339) with delta (0, 0)
Screenshot: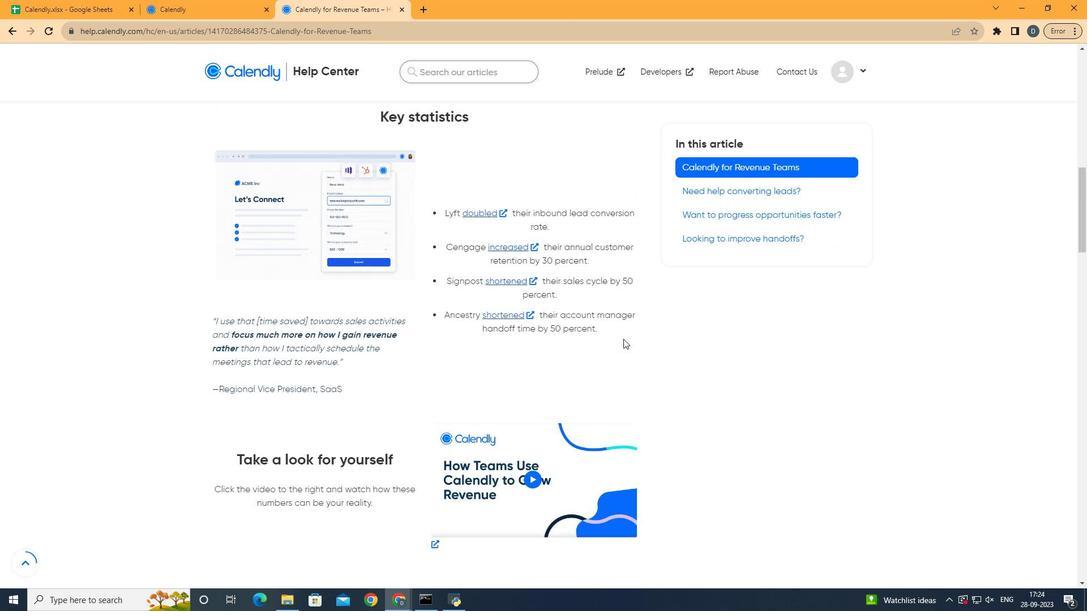 
Action: Mouse scrolled (623, 339) with delta (0, 0)
Screenshot: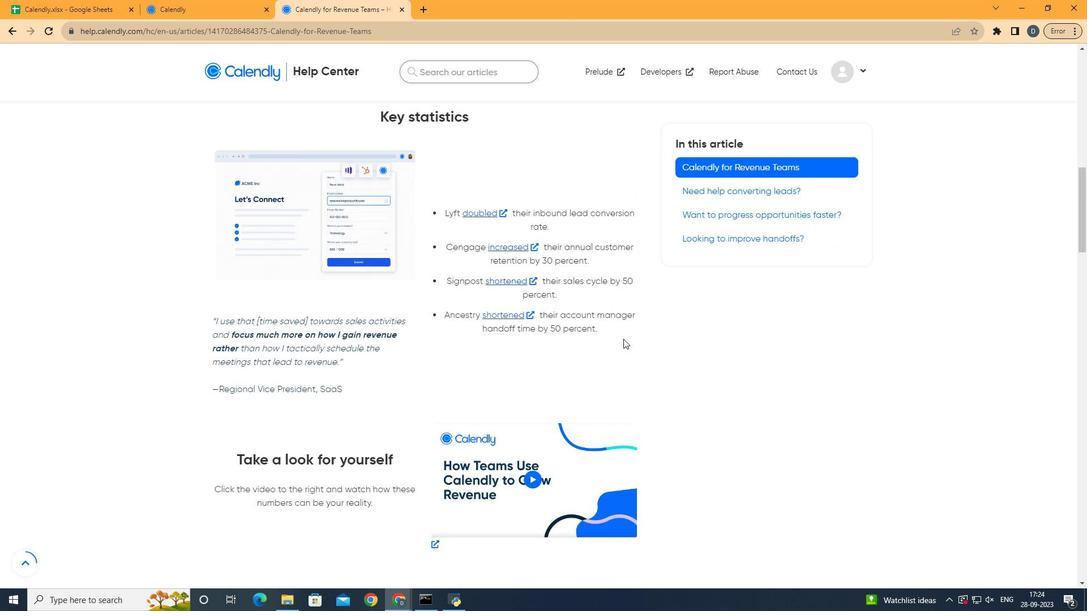 
Action: Mouse scrolled (623, 339) with delta (0, 0)
Screenshot: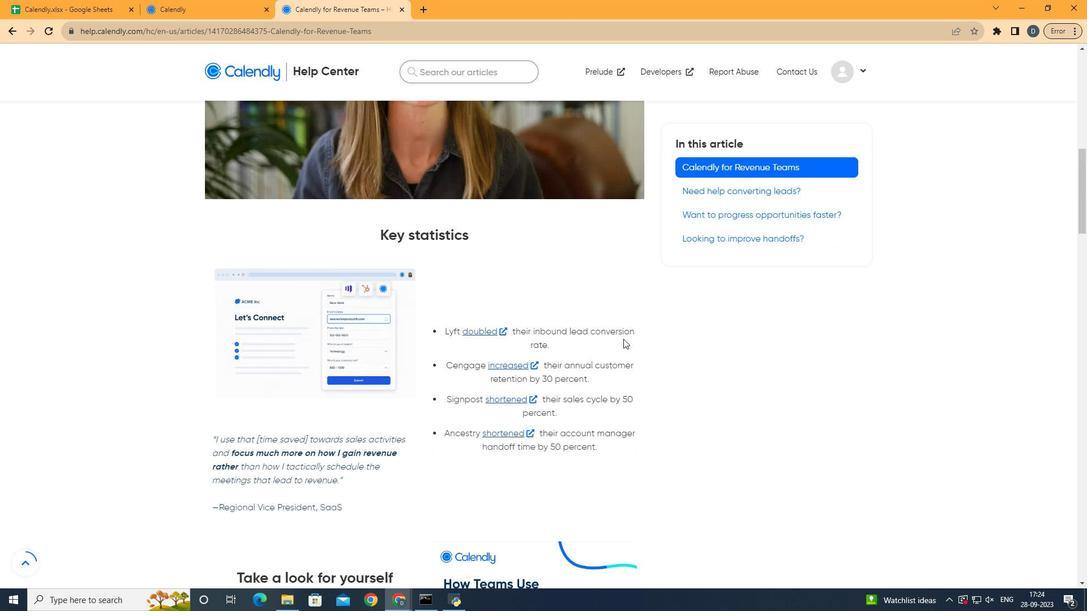 
Action: Mouse scrolled (623, 339) with delta (0, 0)
Screenshot: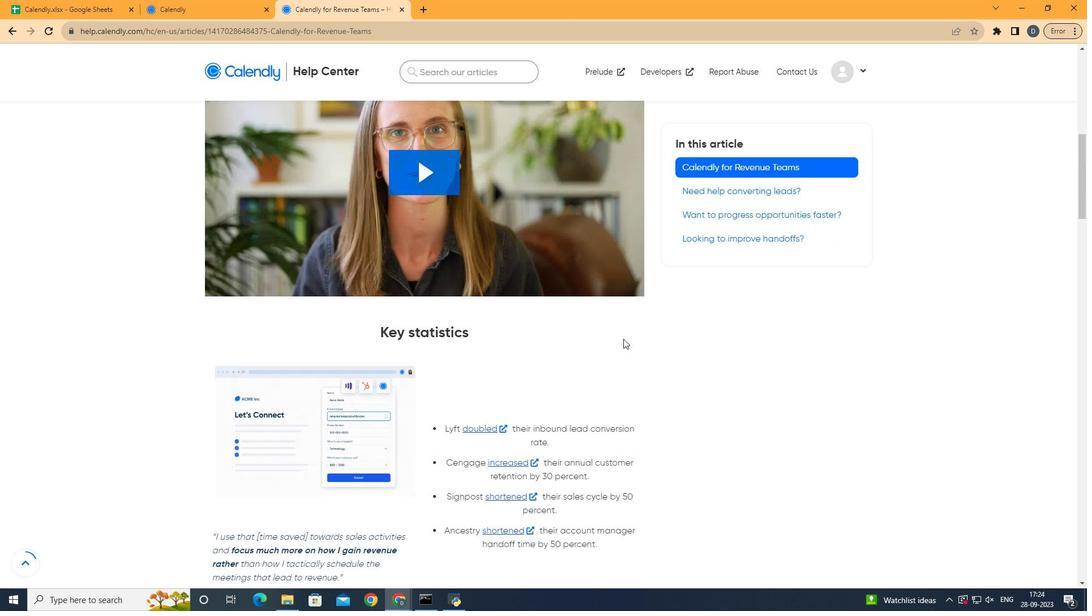 
Action: Mouse scrolled (623, 339) with delta (0, 0)
Screenshot: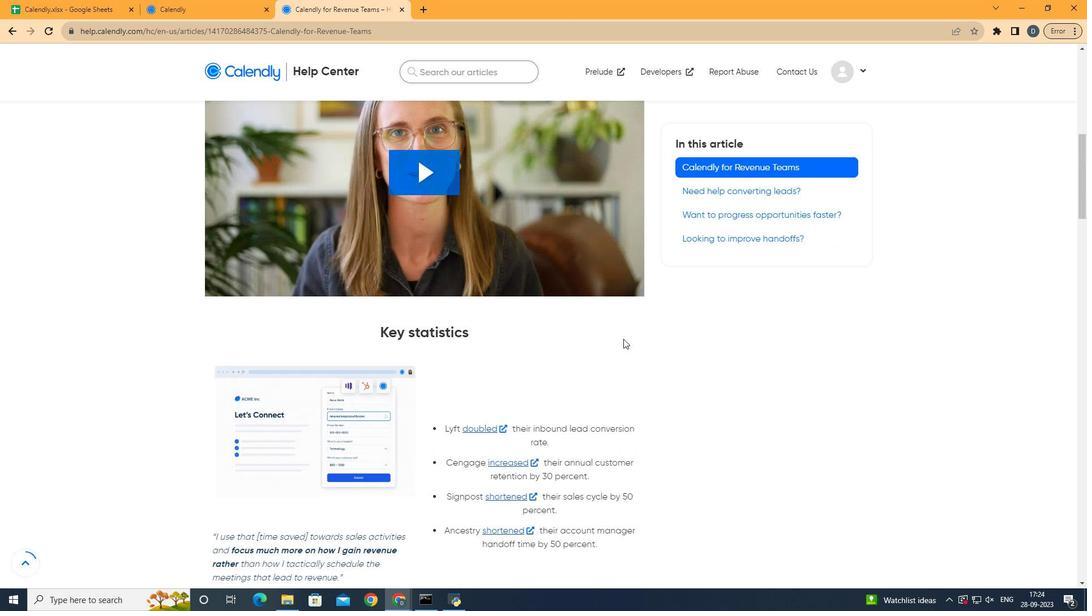 
Action: Mouse scrolled (623, 339) with delta (0, 0)
Screenshot: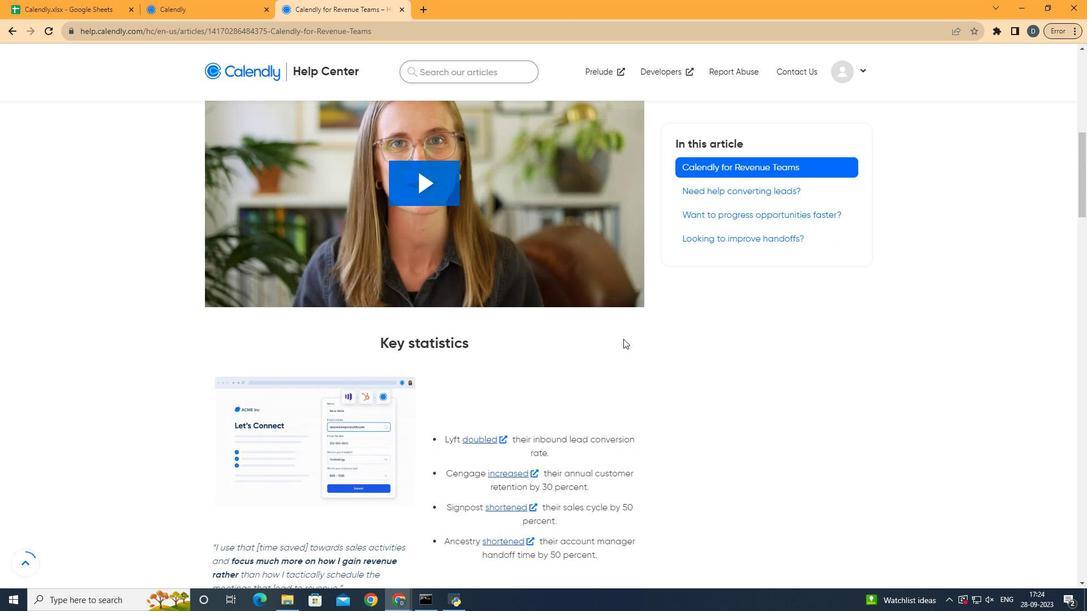 
Action: Mouse scrolled (623, 339) with delta (0, 0)
Screenshot: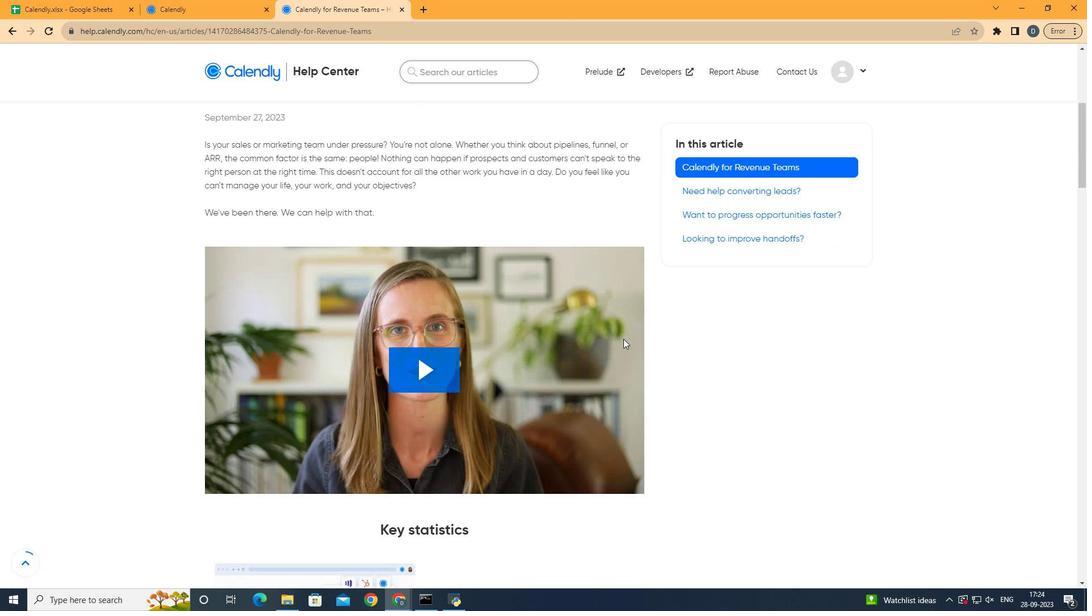 
Action: Mouse scrolled (623, 339) with delta (0, 0)
Screenshot: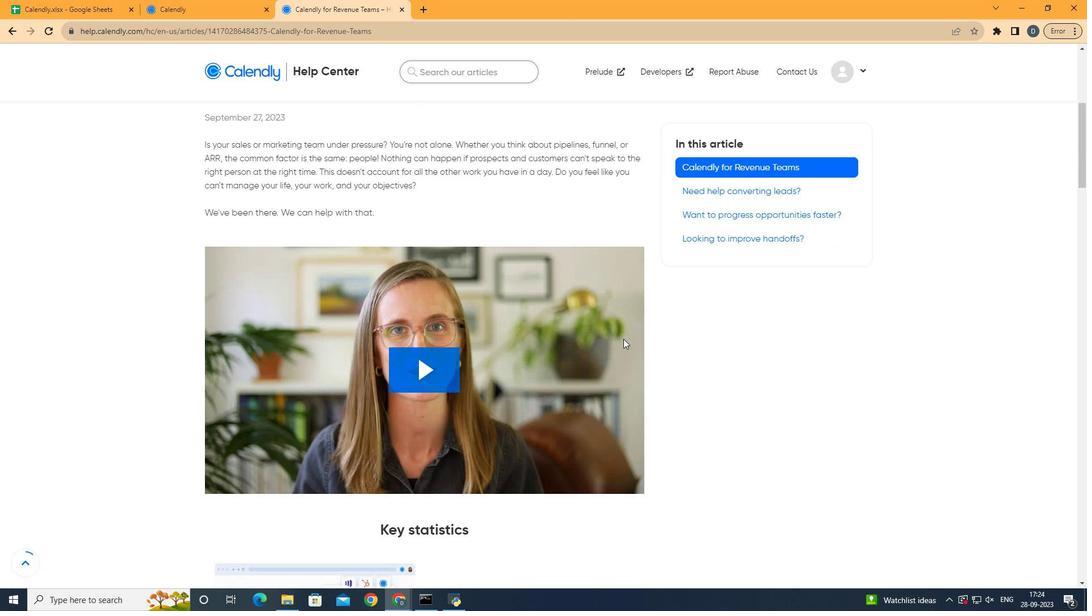 
Action: Mouse scrolled (623, 339) with delta (0, 0)
Screenshot: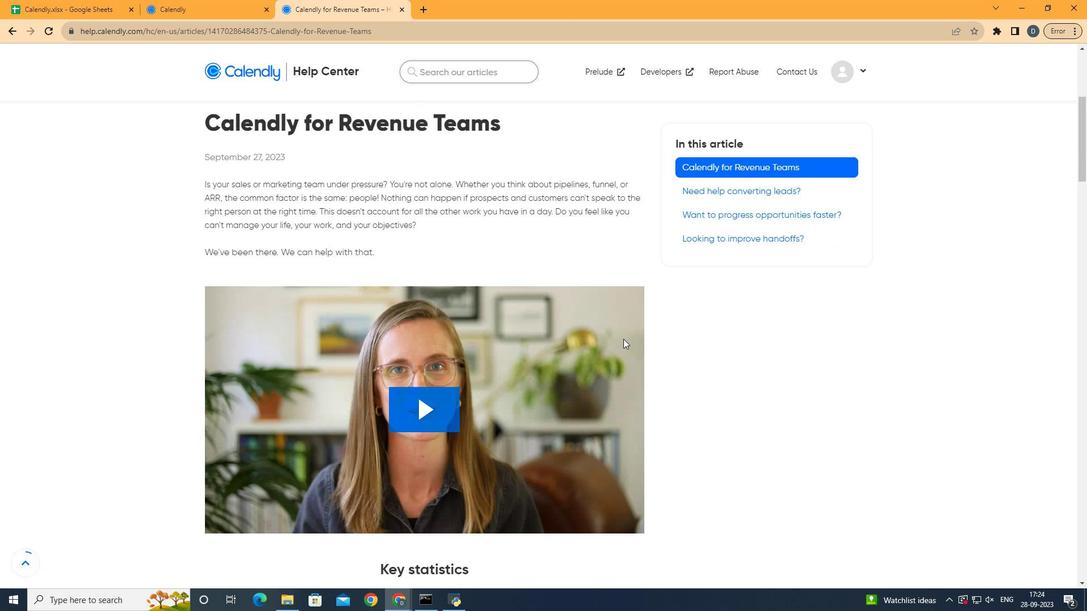 
Action: Mouse scrolled (623, 339) with delta (0, 0)
Screenshot: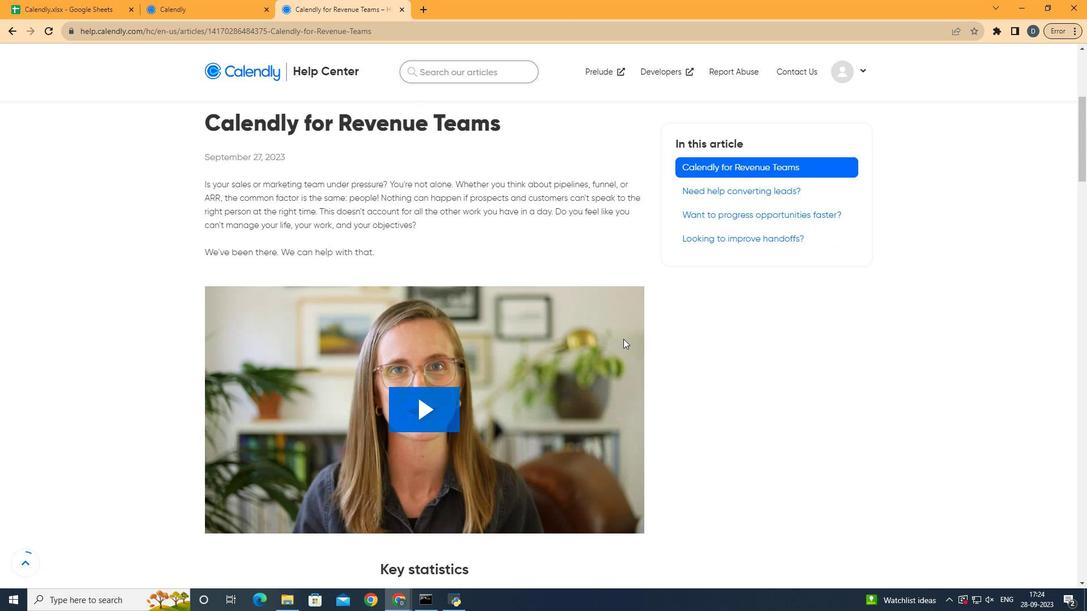 
Action: Mouse scrolled (623, 339) with delta (0, 0)
Screenshot: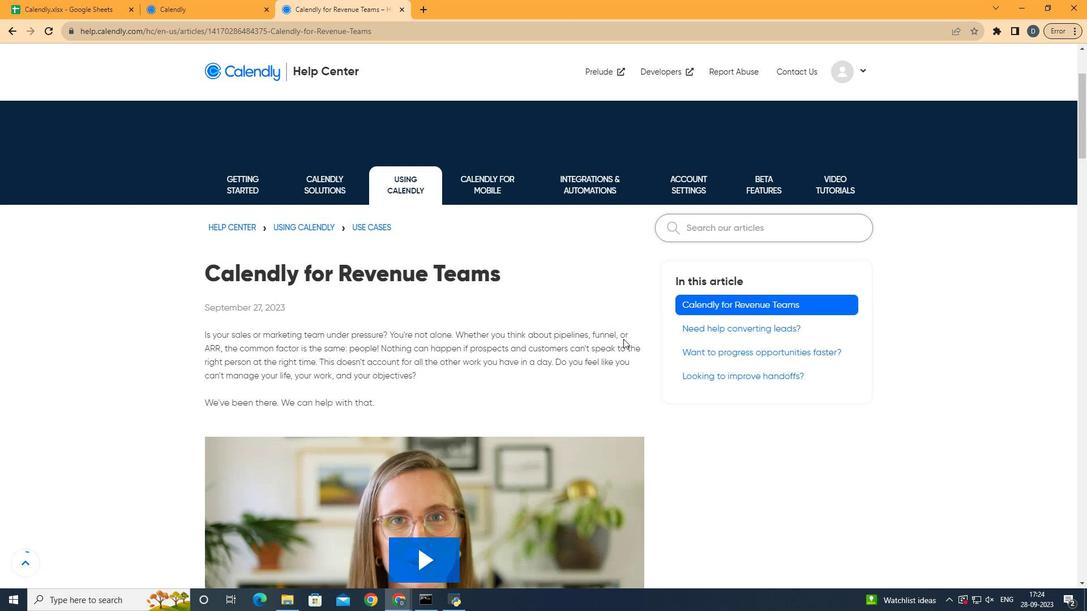 
Action: Mouse scrolled (623, 339) with delta (0, 0)
Screenshot: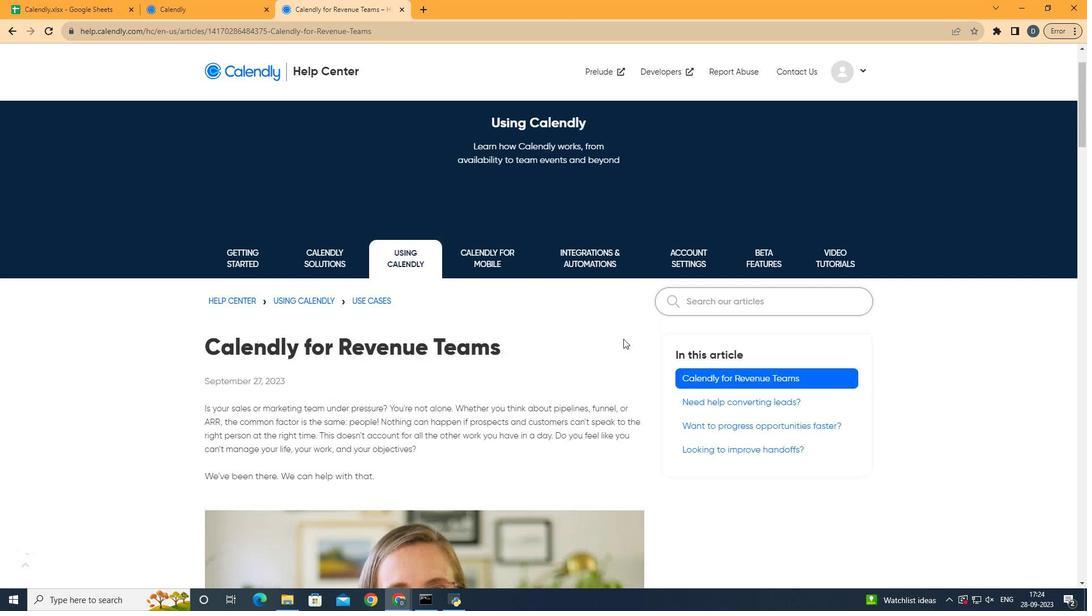 
Action: Mouse scrolled (623, 339) with delta (0, 0)
Screenshot: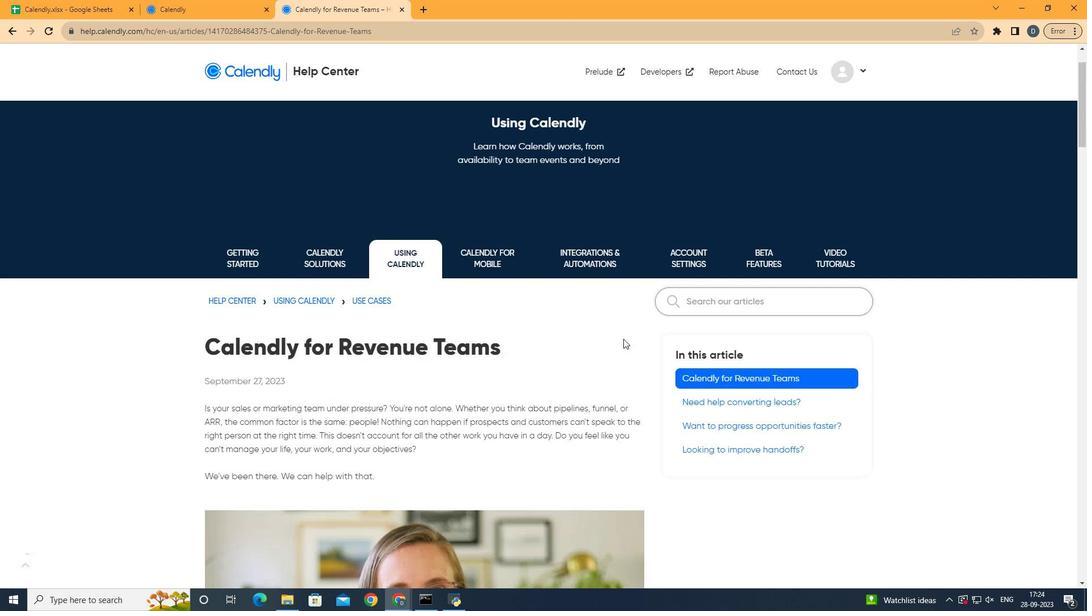 
Action: Mouse scrolled (623, 339) with delta (0, 0)
Screenshot: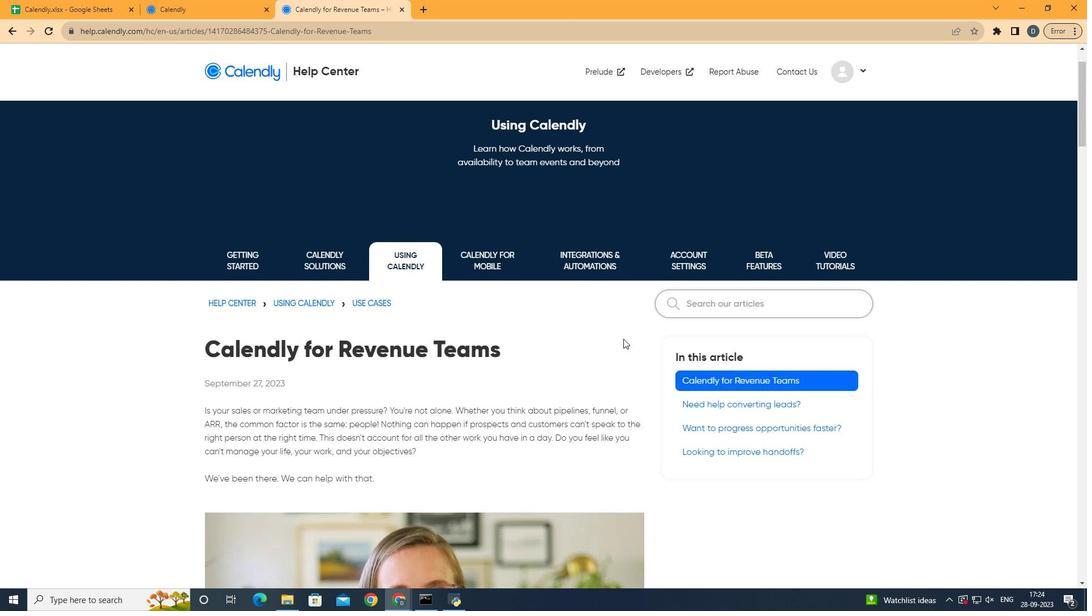 
Action: Mouse moved to (623, 338)
Screenshot: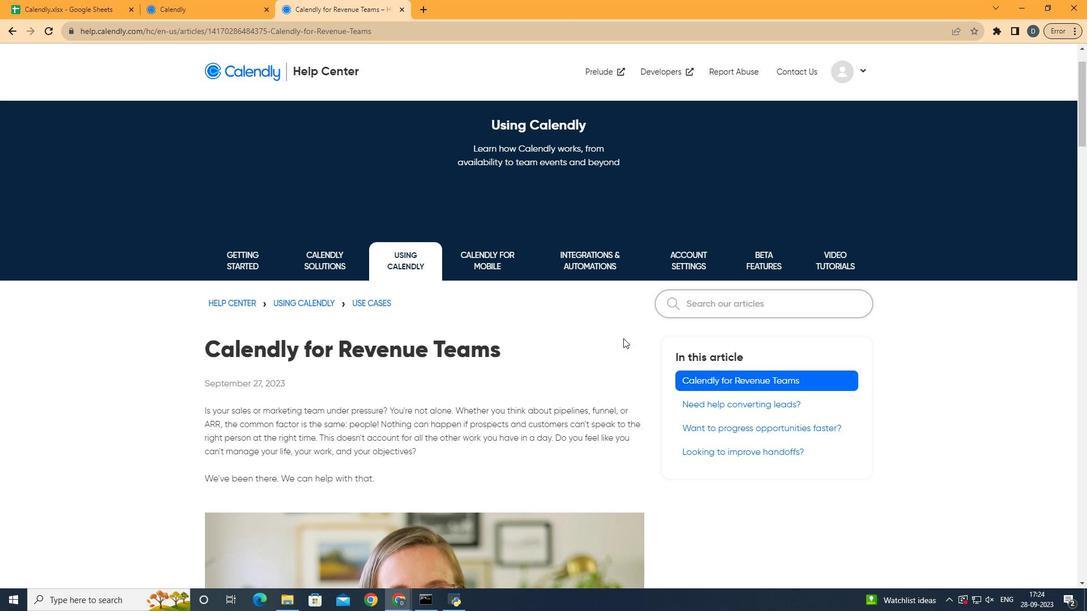 
